 Task: Select transit view around selected location Luray Caverns, Virginia, United States and check out the nearest train station
Action: Mouse moved to (384, 512)
Screenshot: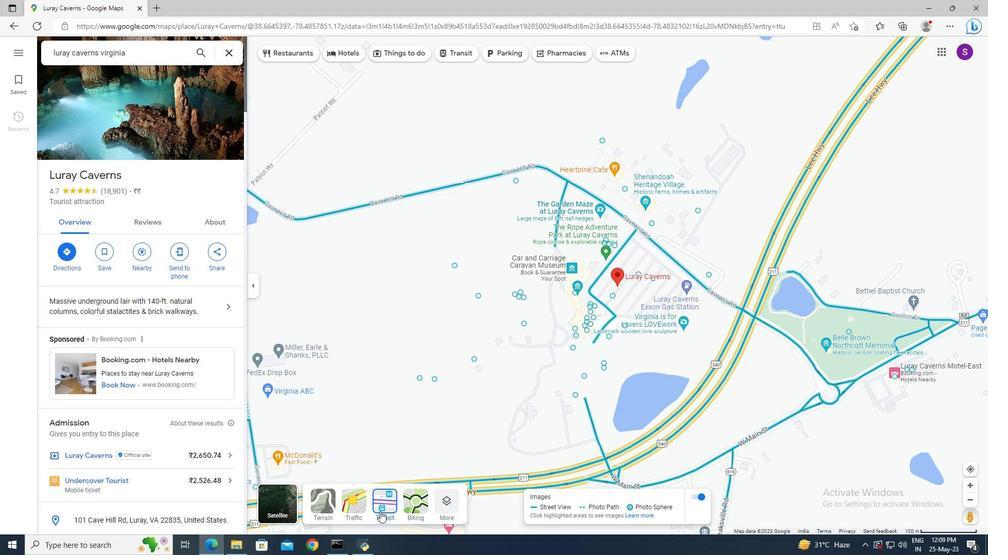 
Action: Mouse pressed left at (384, 512)
Screenshot: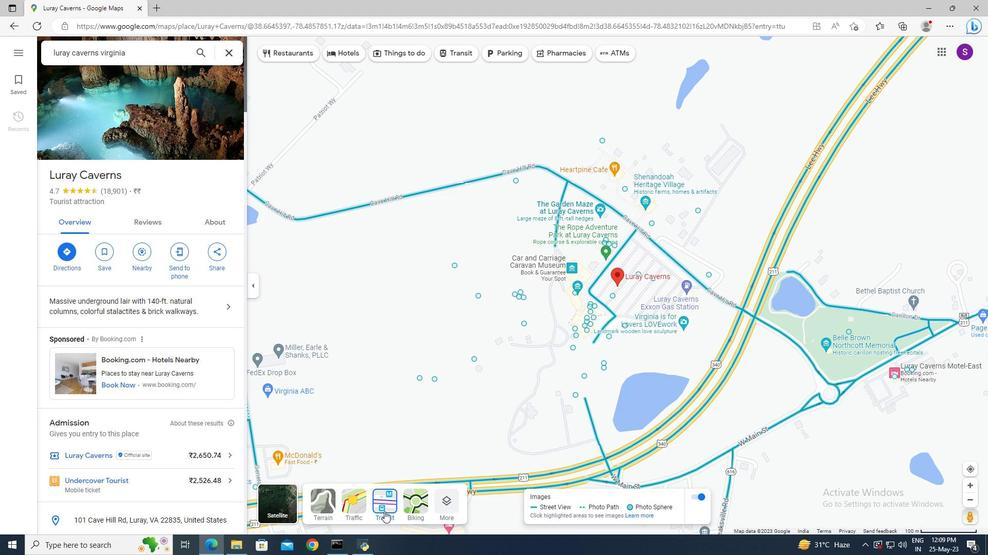 
Action: Mouse moved to (483, 260)
Screenshot: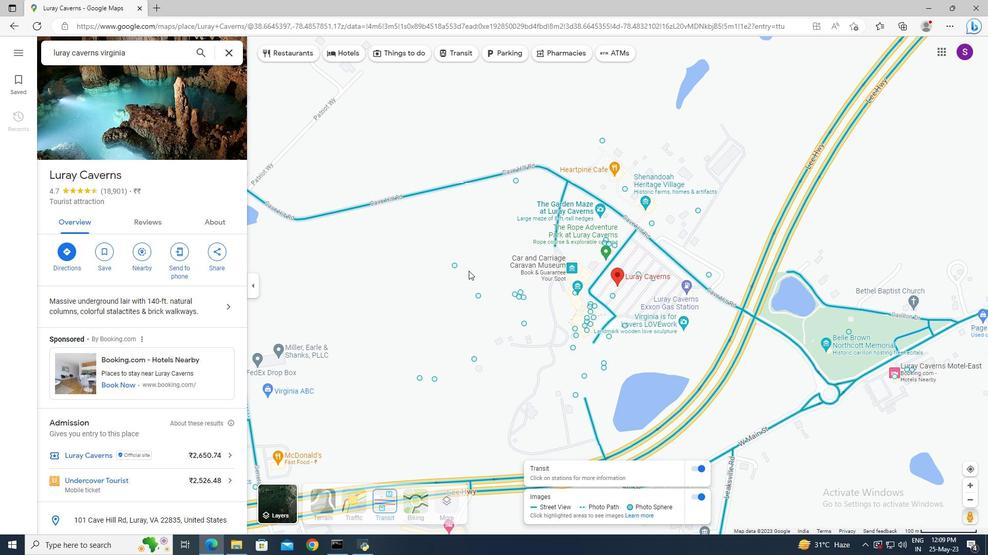 
Action: Mouse scrolled (483, 260) with delta (0, 0)
Screenshot: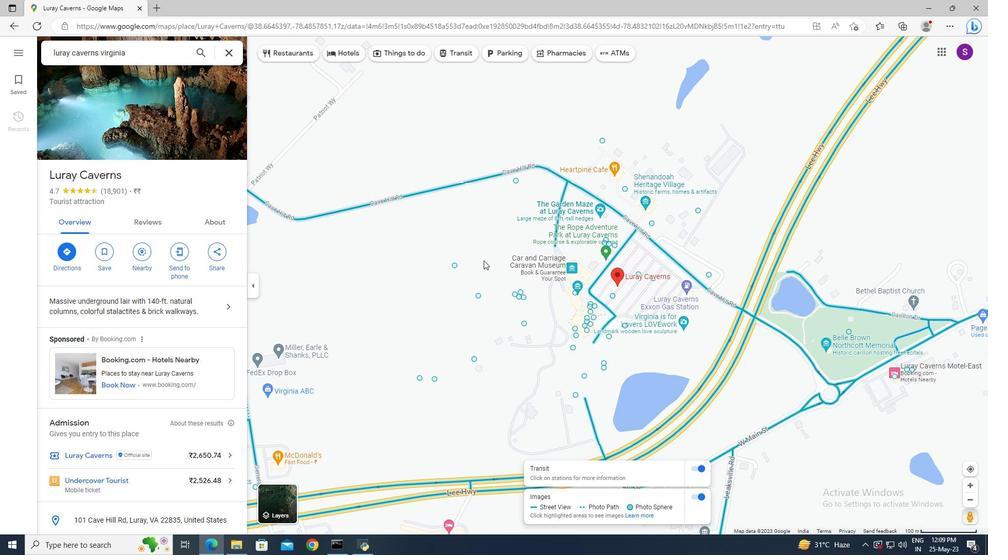 
Action: Mouse scrolled (483, 260) with delta (0, 0)
Screenshot: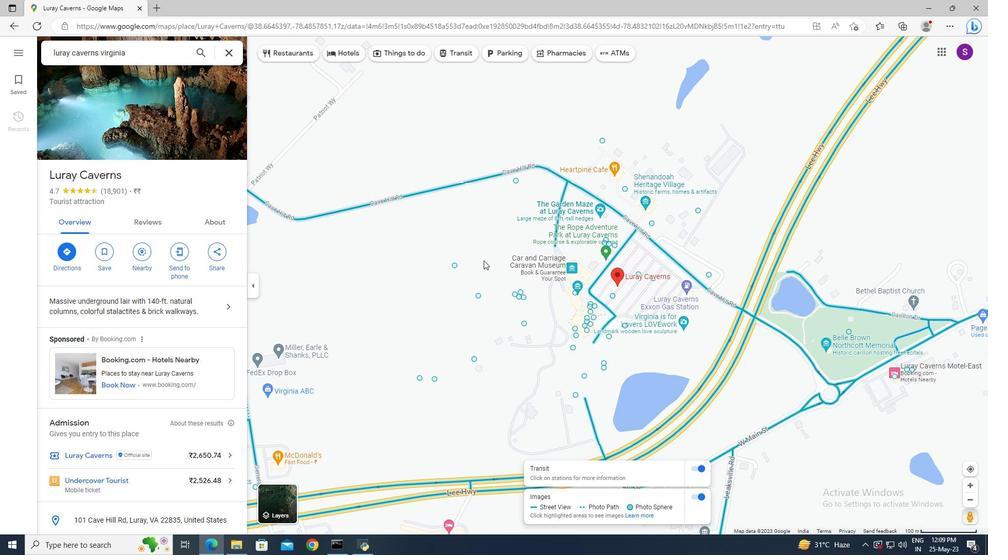 
Action: Mouse scrolled (483, 260) with delta (0, 0)
Screenshot: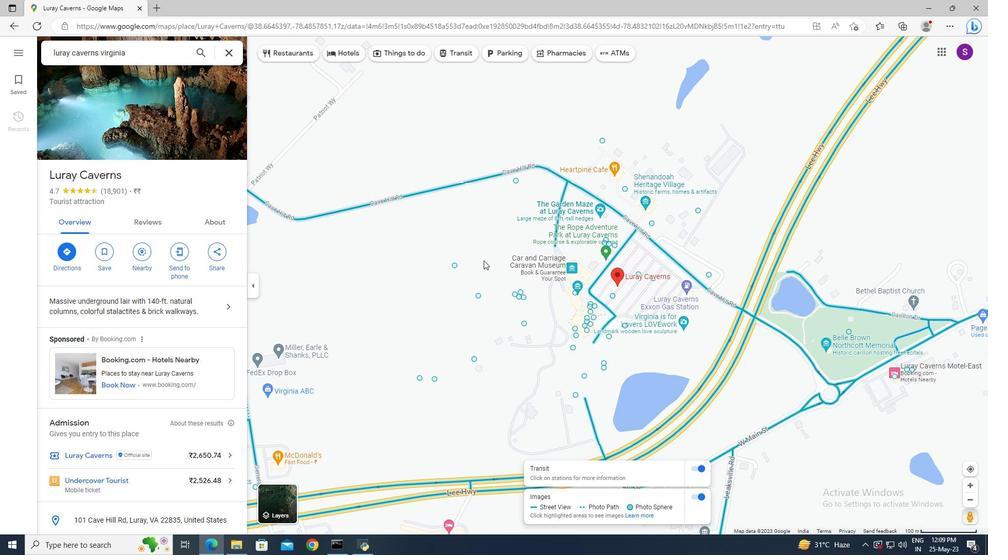 
Action: Mouse scrolled (483, 260) with delta (0, 0)
Screenshot: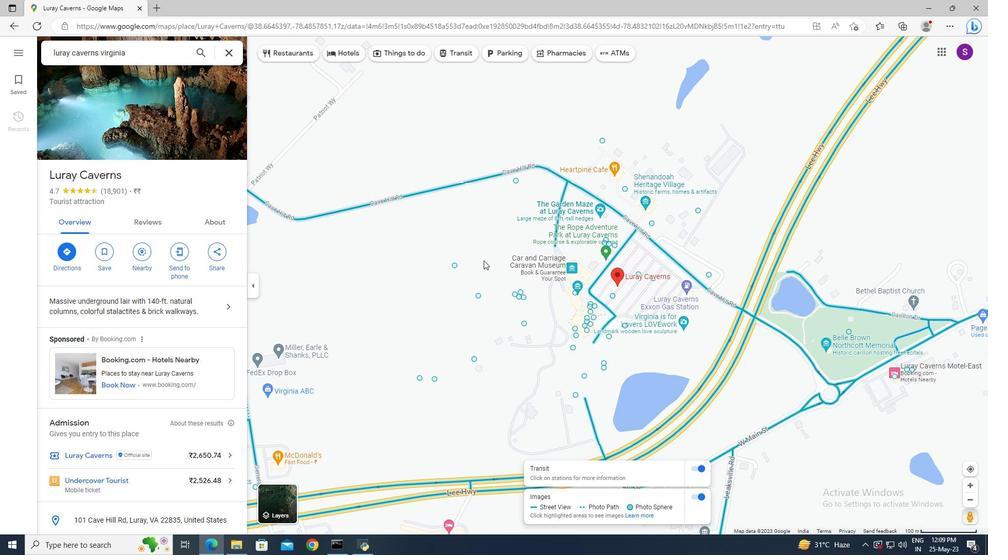 
Action: Mouse scrolled (483, 260) with delta (0, 0)
Screenshot: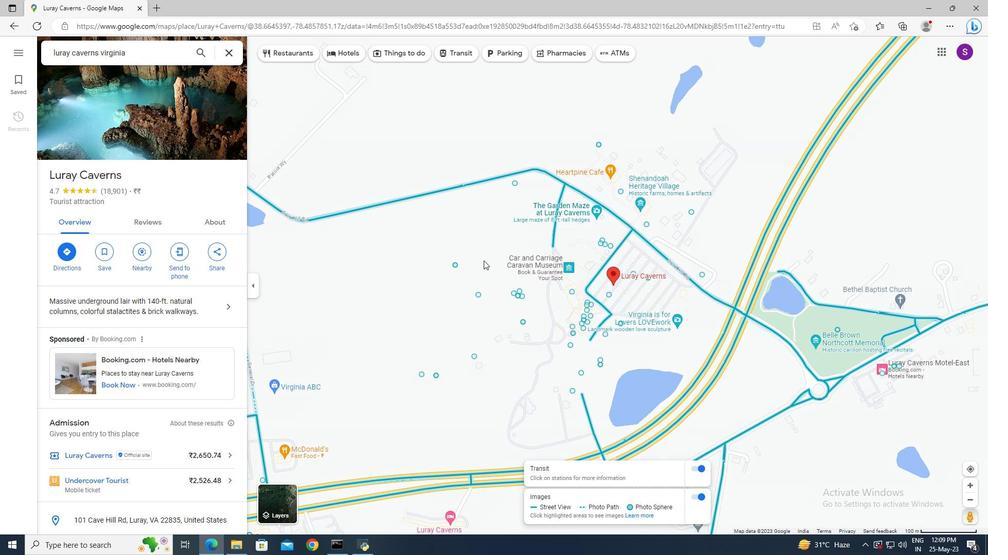
Action: Mouse moved to (450, 52)
Screenshot: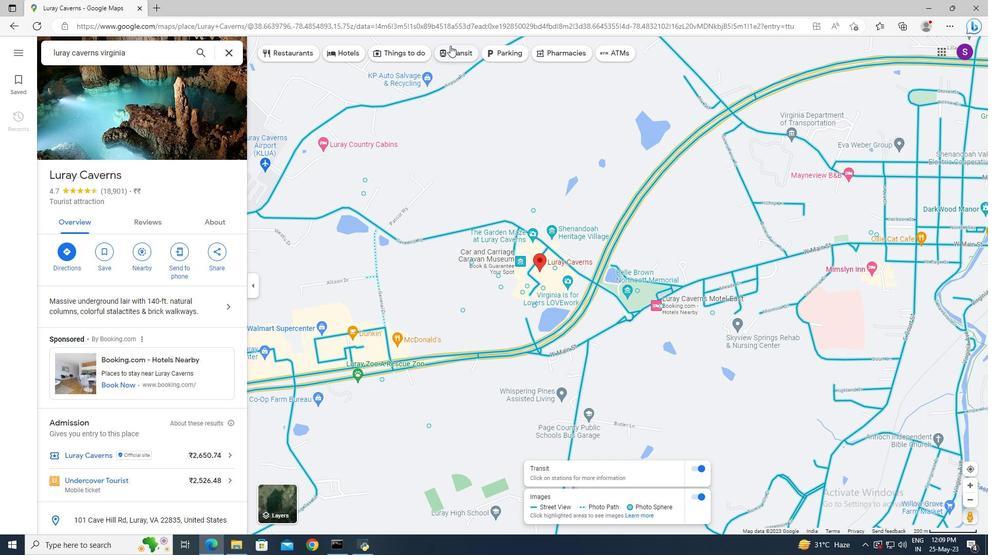 
Action: Mouse pressed left at (450, 52)
Screenshot: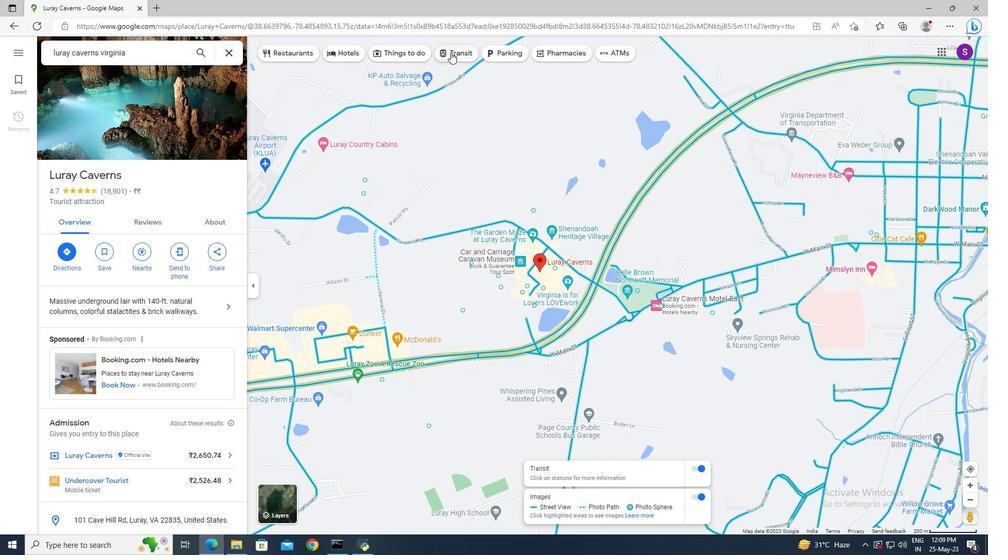 
Action: Mouse moved to (469, 166)
Screenshot: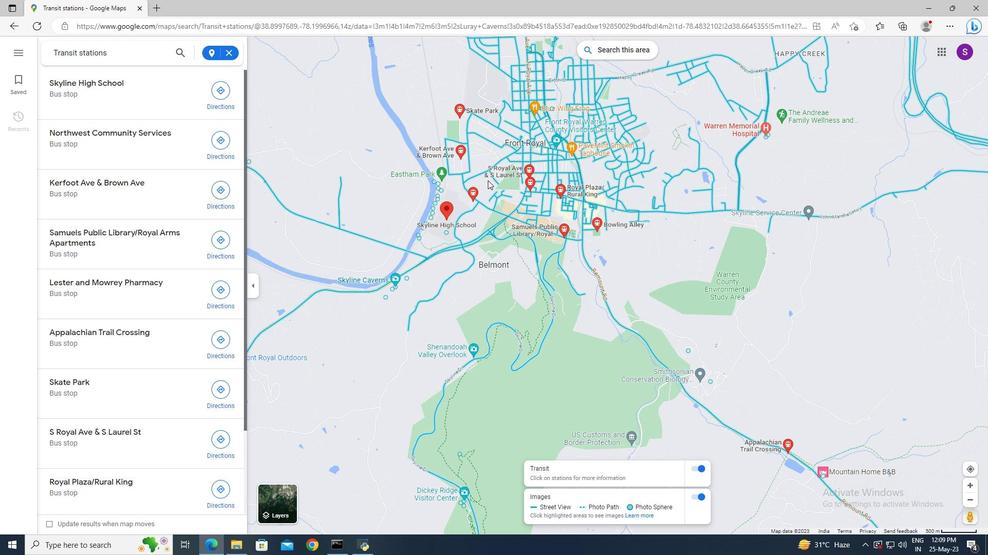 
Action: Mouse scrolled (469, 166) with delta (0, 0)
Screenshot: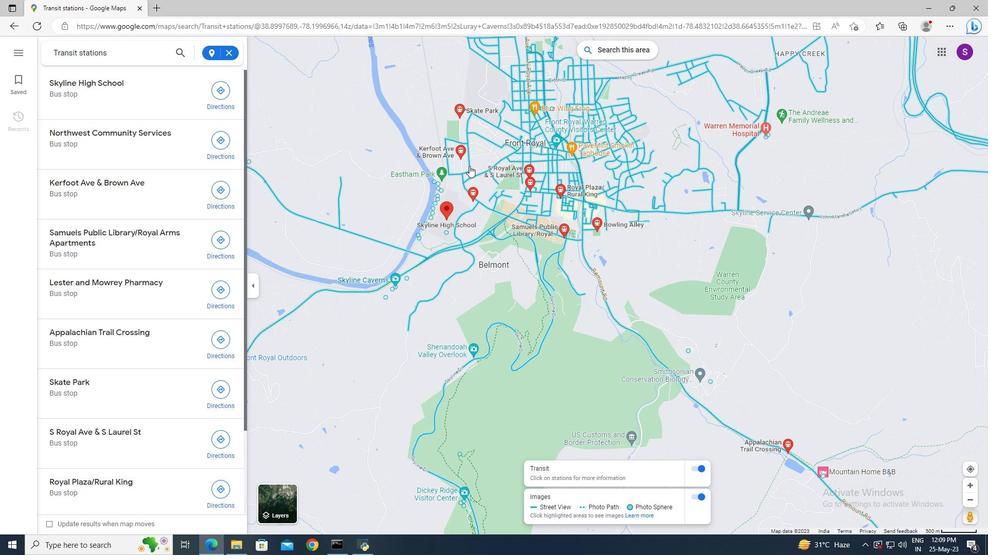 
Action: Mouse scrolled (469, 166) with delta (0, 0)
Screenshot: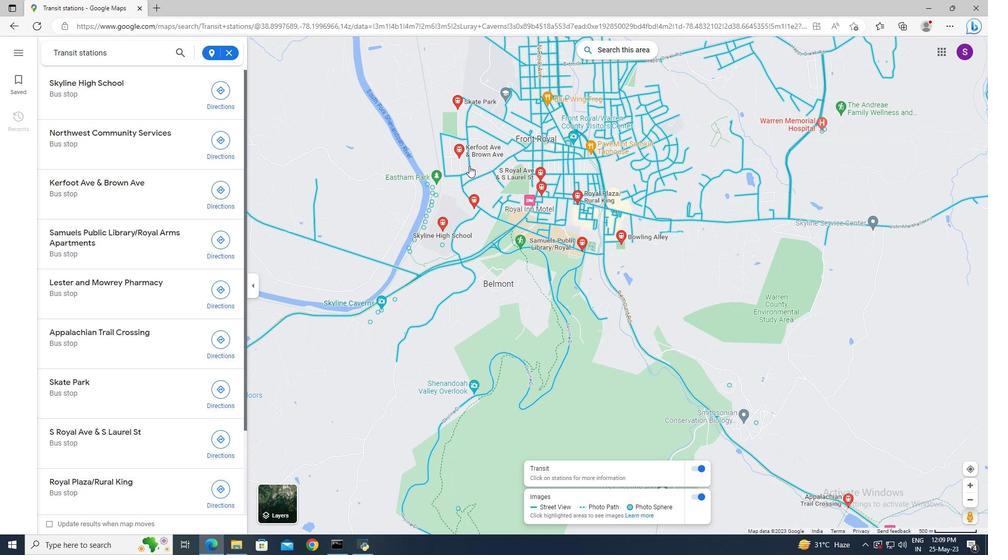 
Action: Mouse moved to (449, 278)
Screenshot: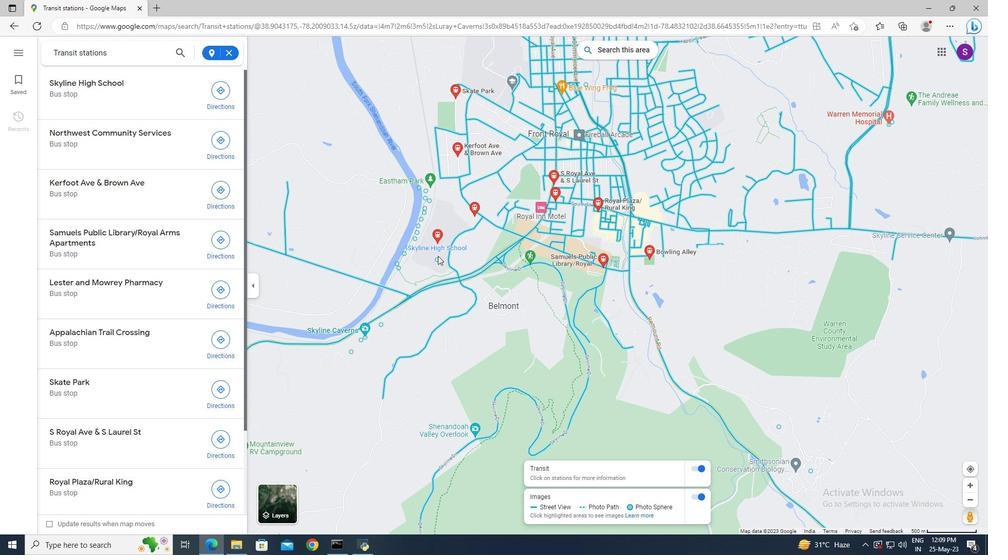 
Action: Mouse scrolled (449, 278) with delta (0, 0)
Screenshot: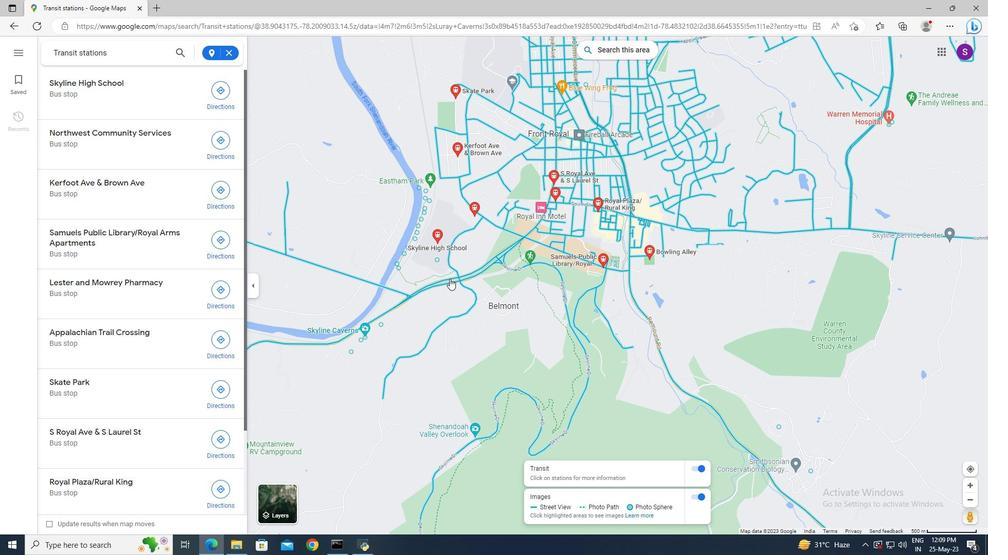 
Action: Mouse scrolled (449, 278) with delta (0, 0)
Screenshot: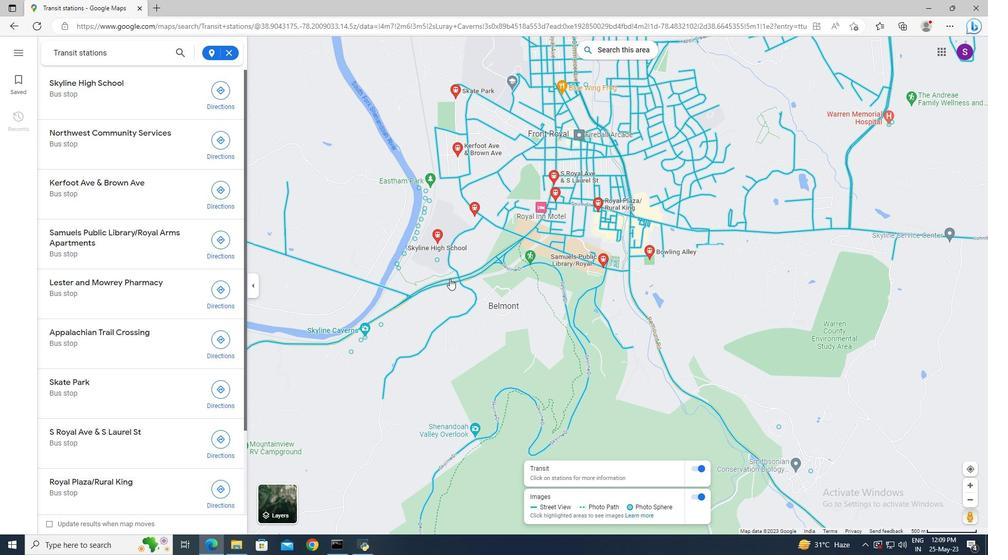 
Action: Mouse scrolled (449, 278) with delta (0, 0)
Screenshot: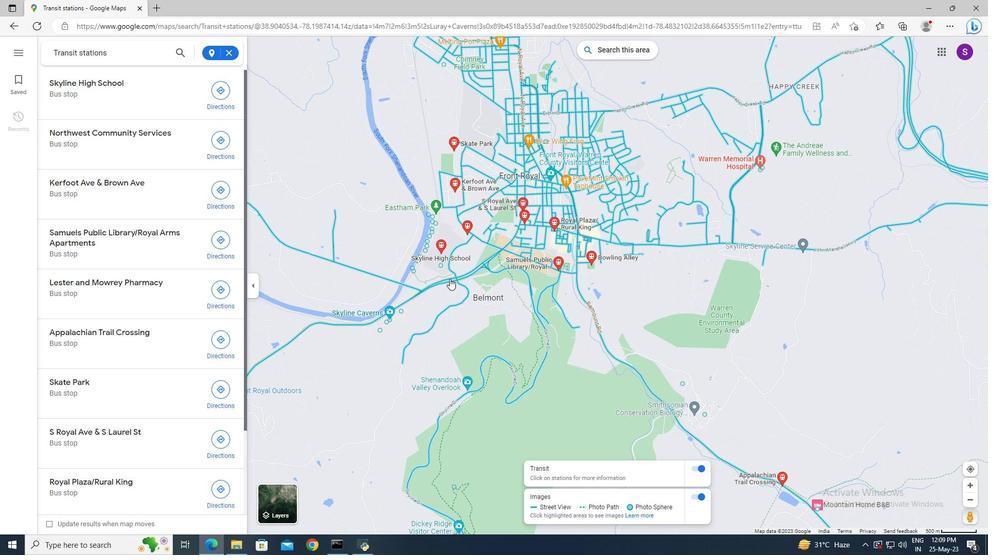 
Action: Mouse scrolled (449, 278) with delta (0, 0)
Screenshot: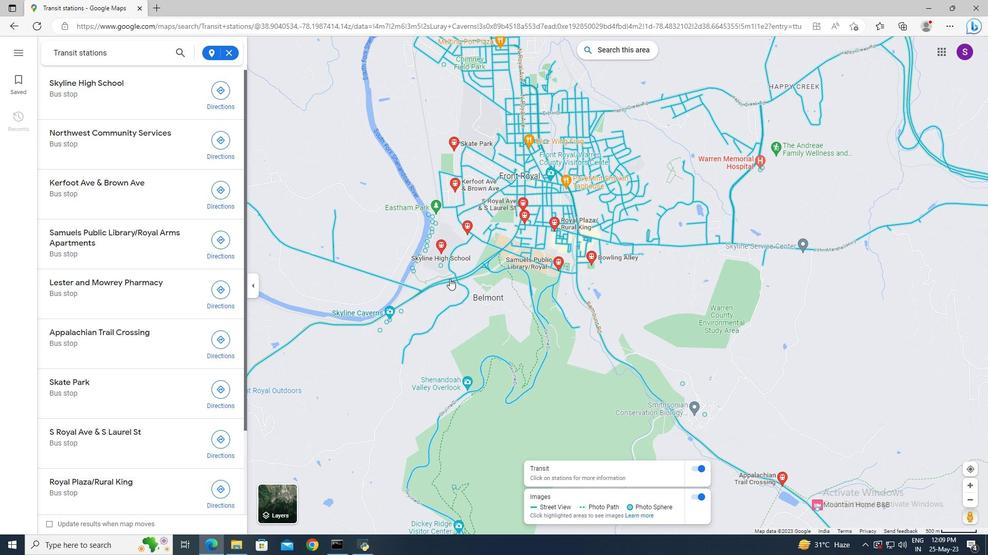 
Action: Mouse scrolled (449, 278) with delta (0, 0)
Screenshot: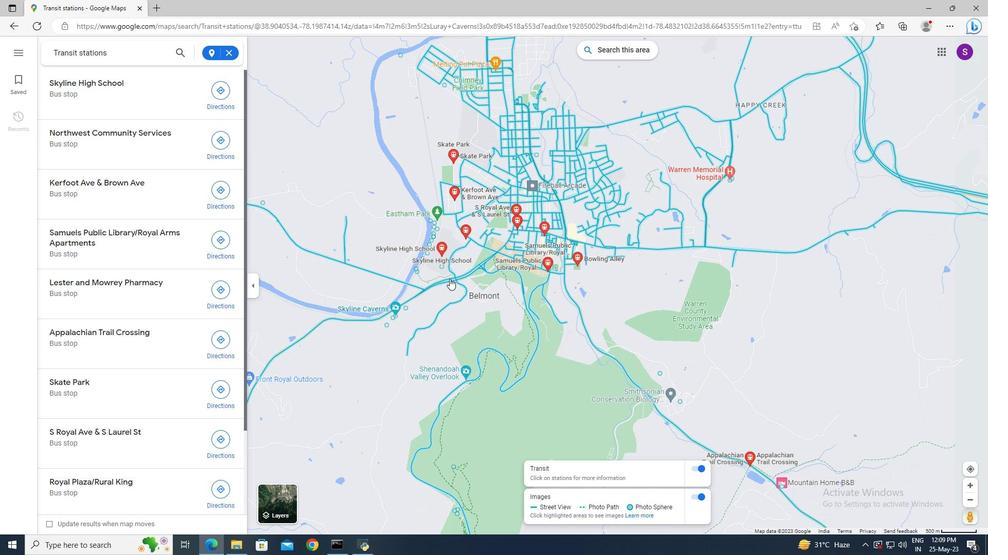 
Action: Mouse scrolled (449, 278) with delta (0, 0)
Screenshot: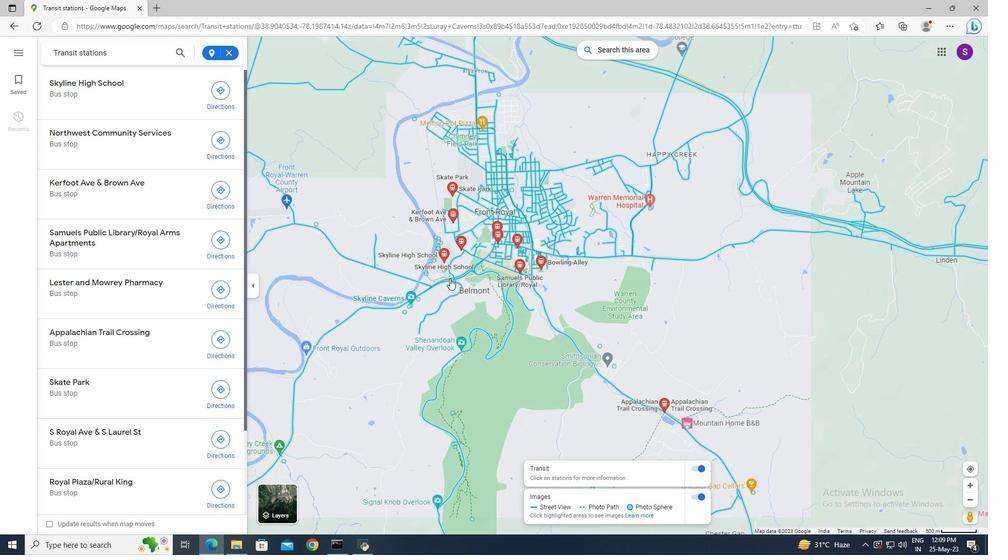 
Action: Mouse scrolled (449, 278) with delta (0, 0)
Screenshot: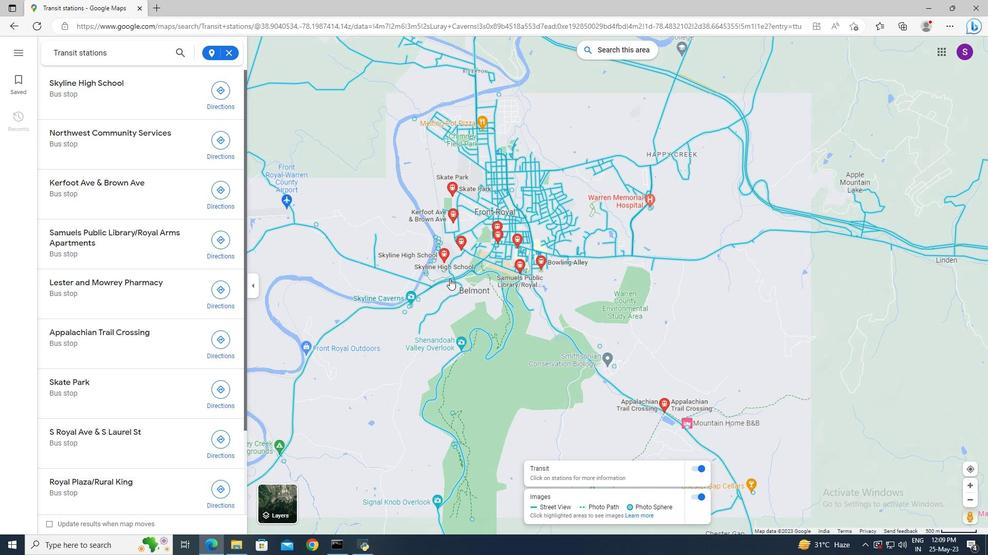 
Action: Mouse moved to (476, 296)
Screenshot: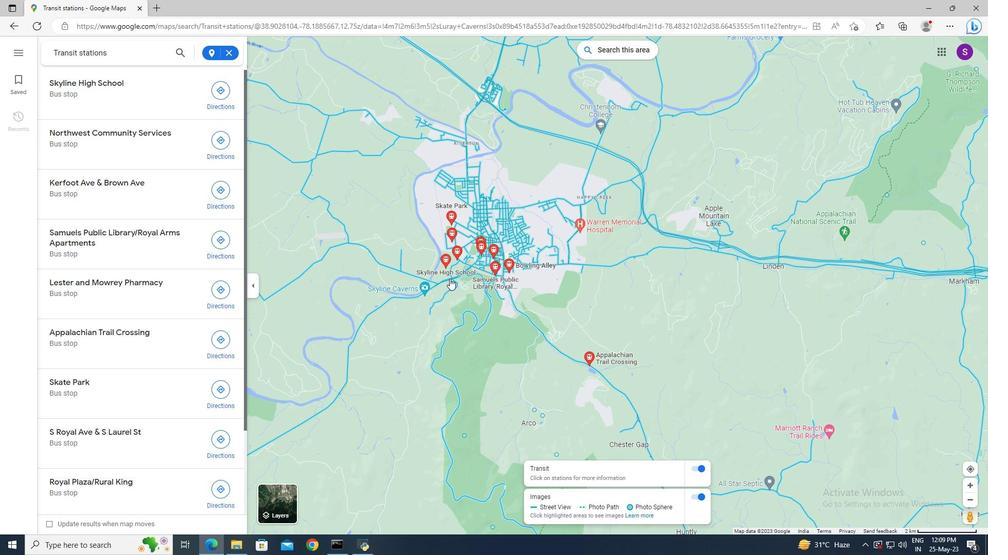 
Action: Mouse scrolled (476, 296) with delta (0, 0)
Screenshot: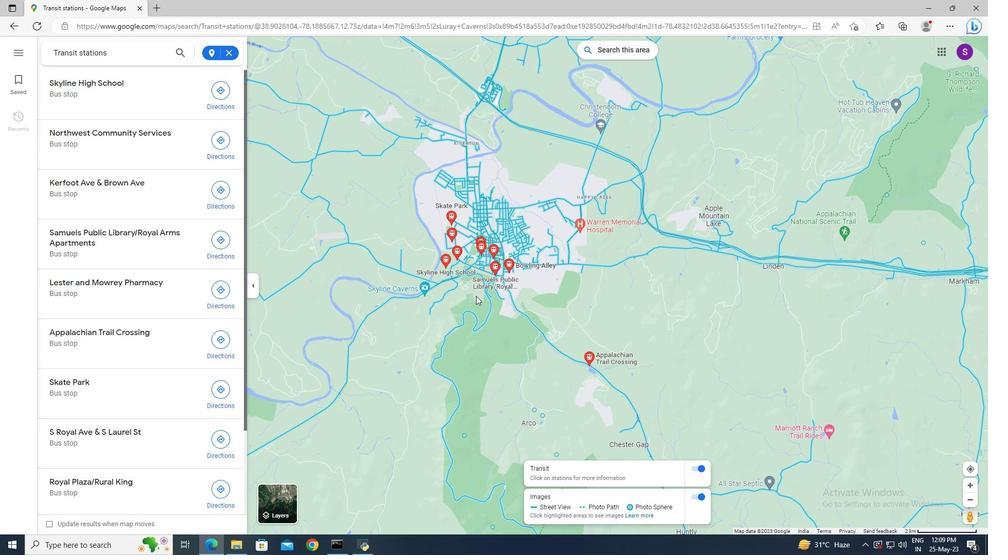 
Action: Mouse scrolled (476, 296) with delta (0, 0)
Screenshot: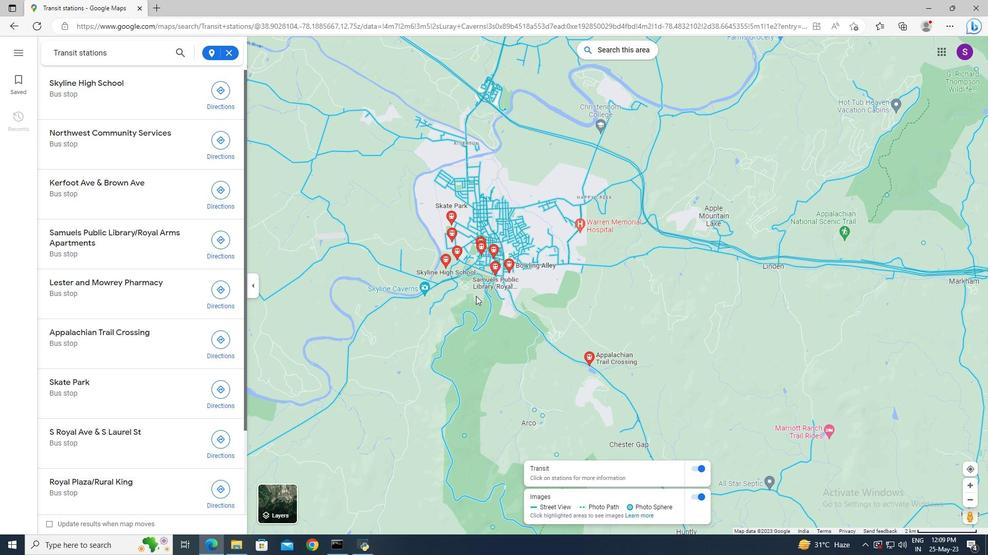 
Action: Mouse scrolled (476, 296) with delta (0, 0)
Screenshot: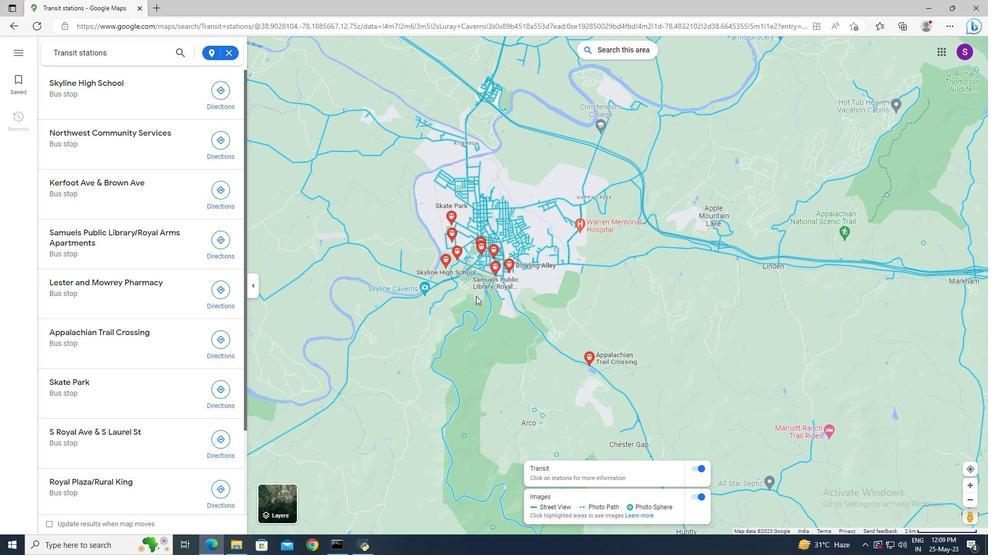 
Action: Mouse moved to (476, 296)
Screenshot: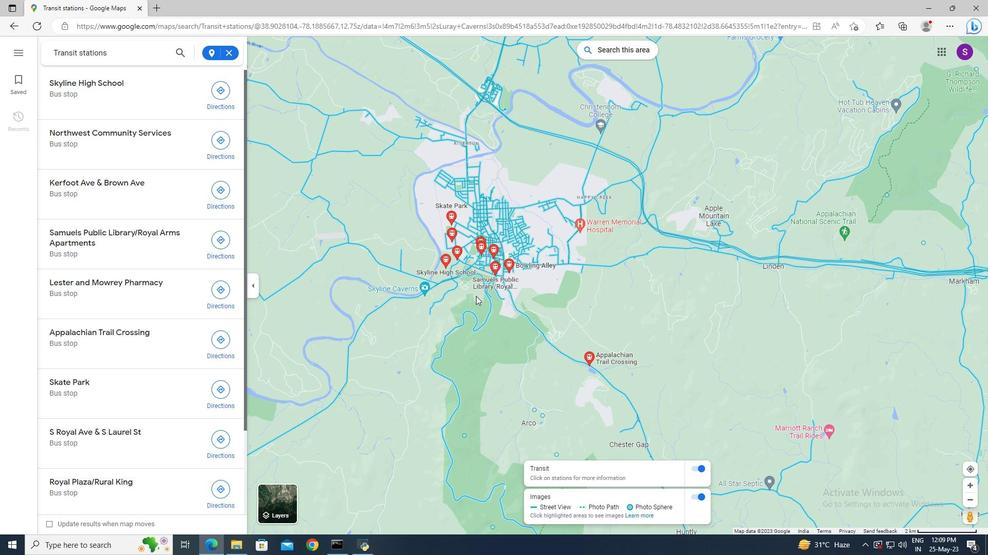 
Action: Mouse scrolled (476, 297) with delta (0, 0)
Screenshot: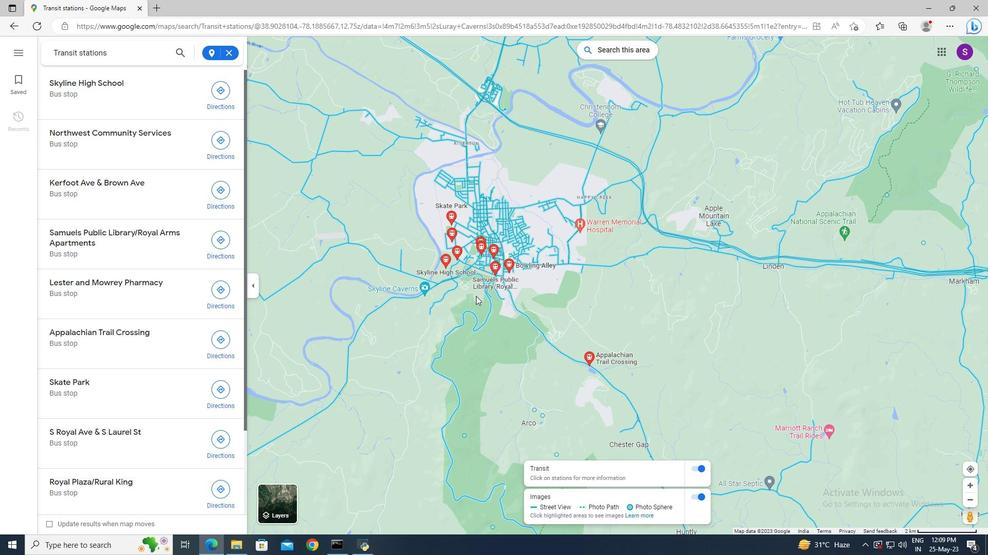 
Action: Mouse scrolled (476, 297) with delta (0, 0)
Screenshot: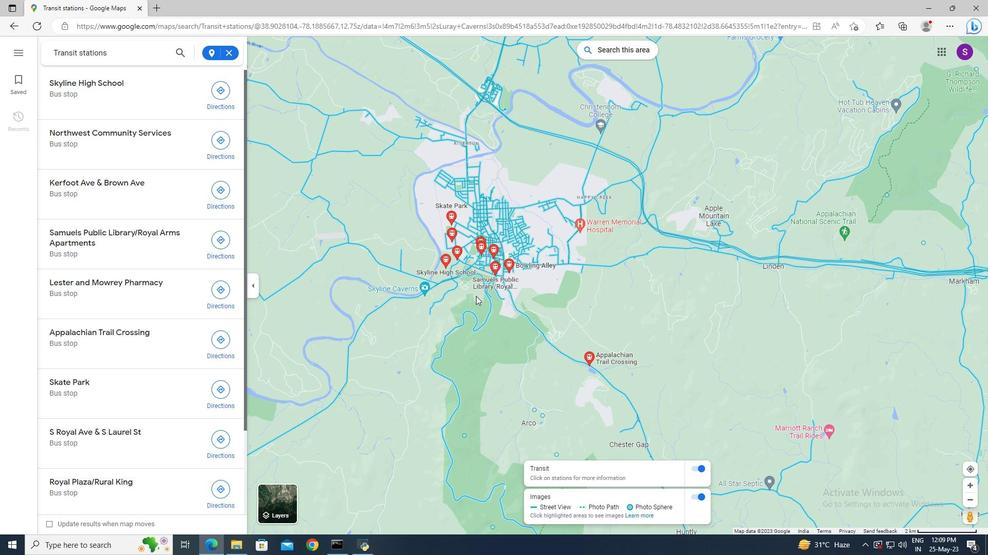 
Action: Mouse moved to (423, 248)
Screenshot: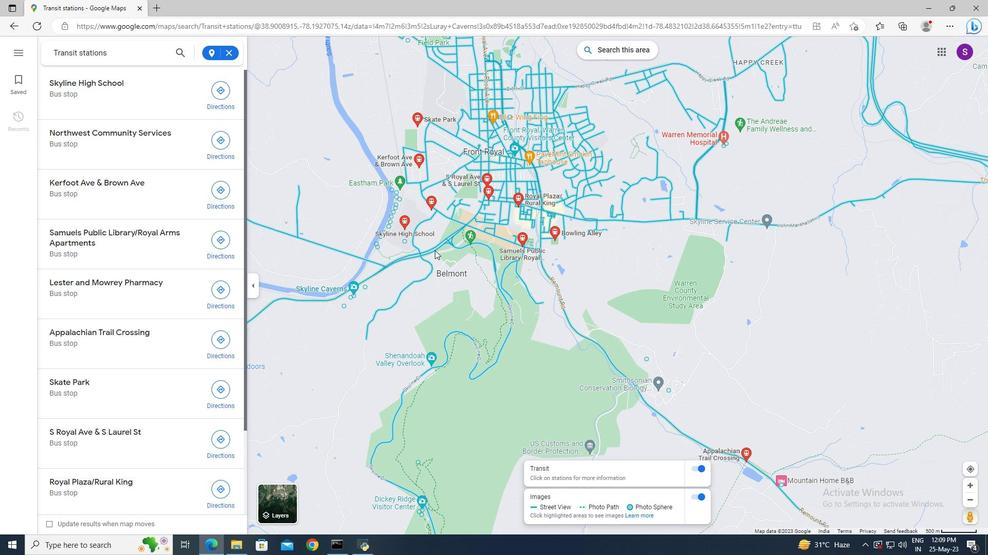 
Action: Mouse scrolled (423, 247) with delta (0, 0)
Screenshot: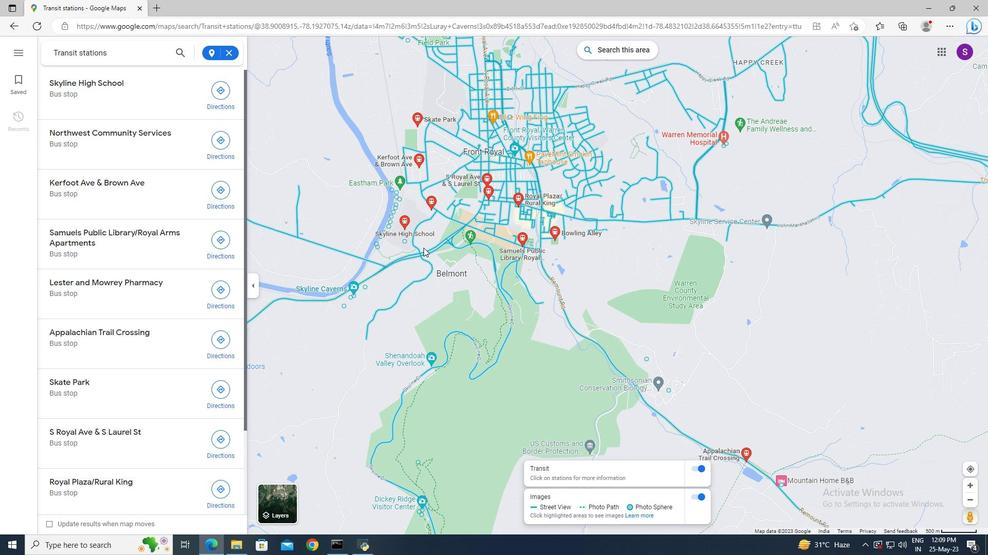 
Action: Mouse scrolled (423, 247) with delta (0, 0)
Screenshot: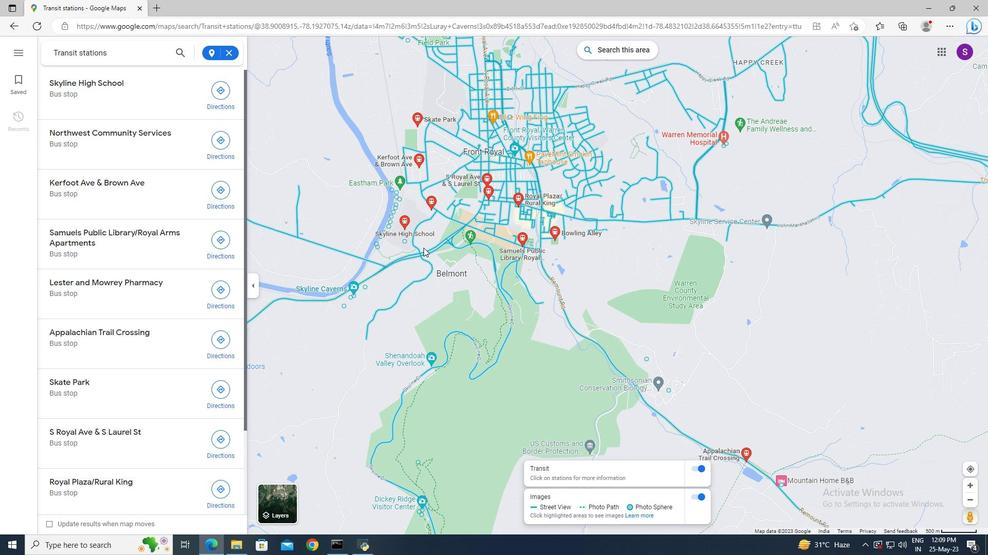 
Action: Mouse scrolled (423, 247) with delta (0, 0)
Screenshot: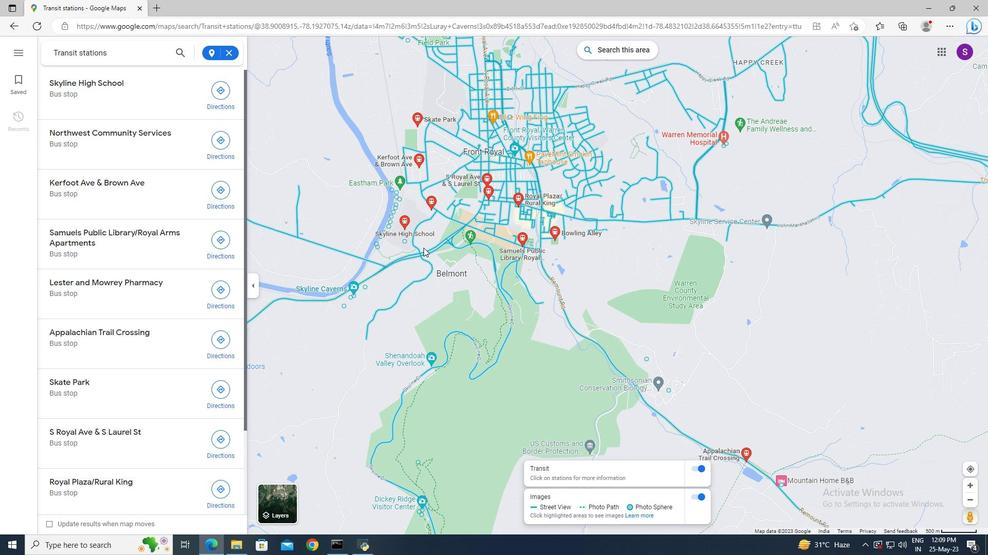 
Action: Mouse moved to (418, 257)
Screenshot: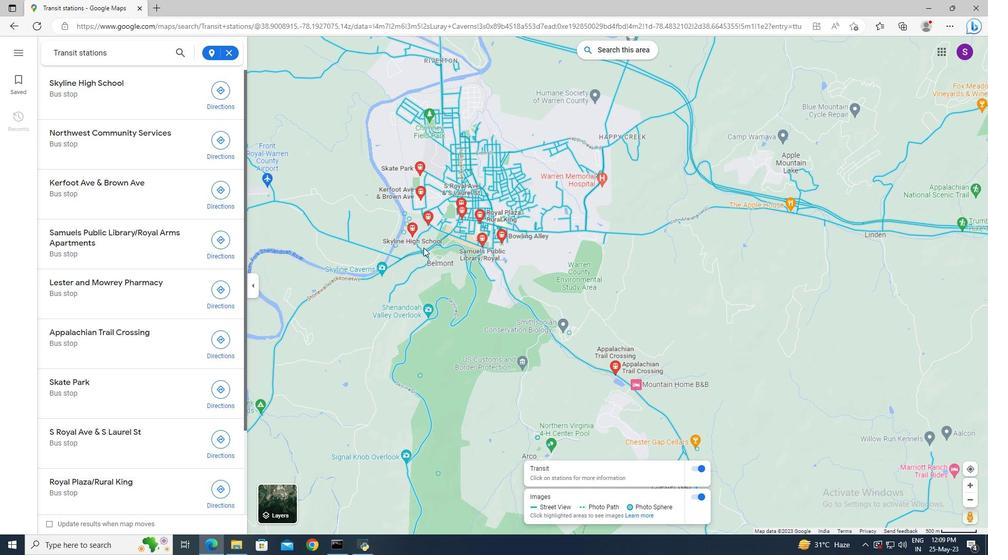 
Action: Mouse scrolled (418, 257) with delta (0, 0)
Screenshot: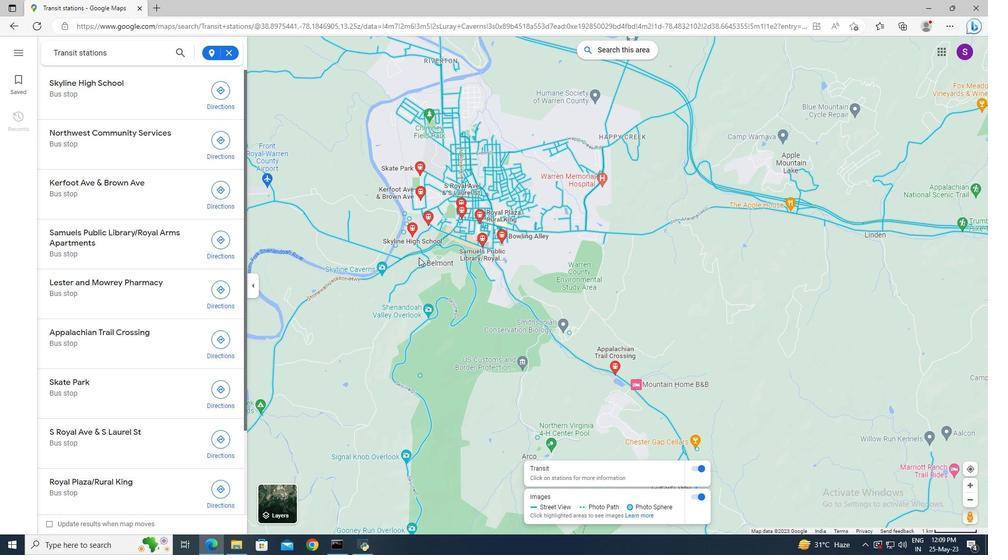 
Action: Mouse scrolled (418, 257) with delta (0, 0)
Screenshot: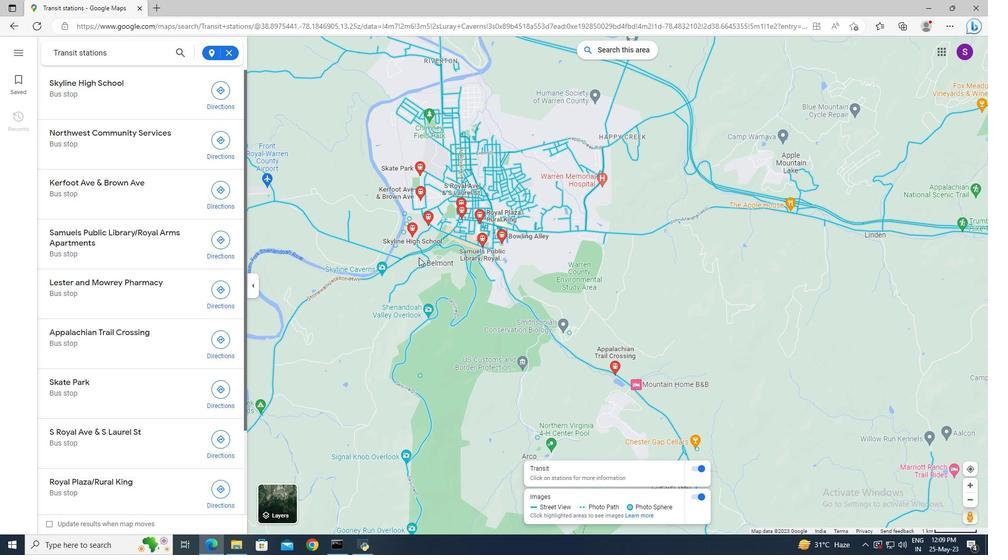 
Action: Mouse scrolled (418, 257) with delta (0, 0)
Screenshot: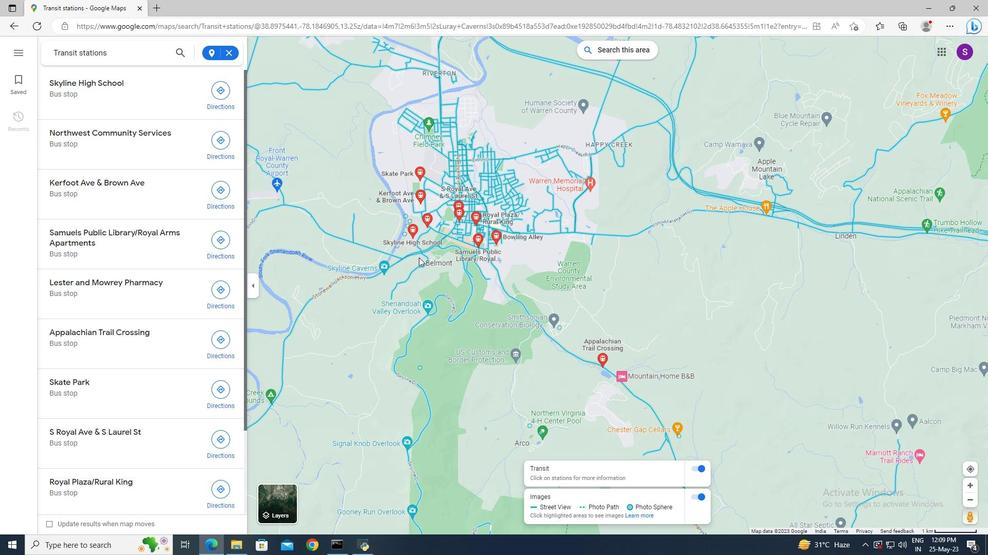 
Action: Mouse scrolled (418, 257) with delta (0, 0)
Screenshot: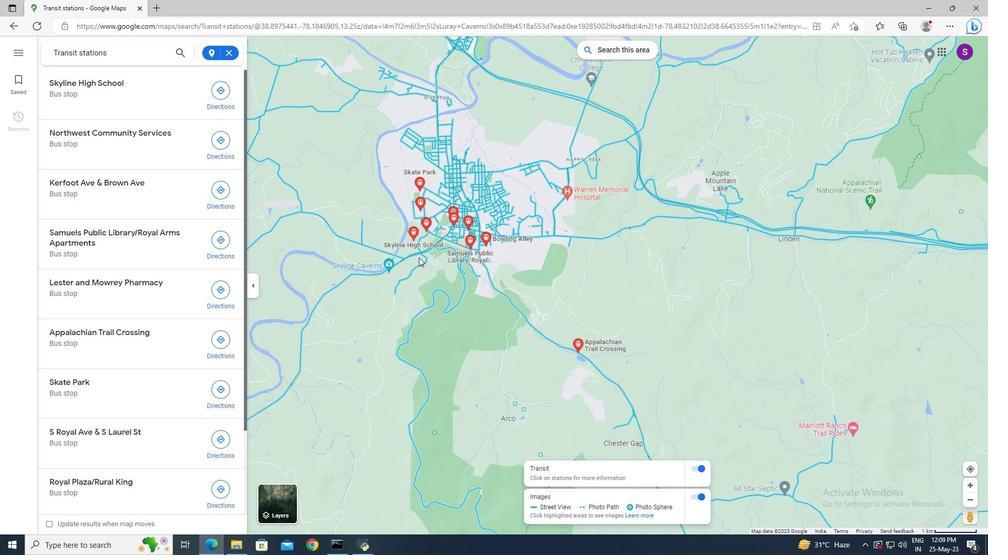 
Action: Mouse scrolled (418, 257) with delta (0, 0)
Screenshot: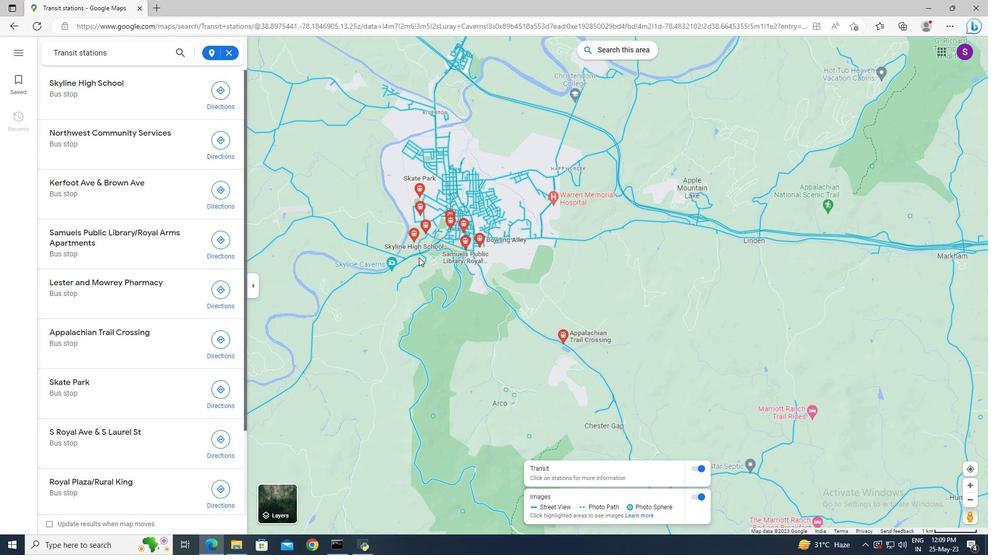 
Action: Mouse moved to (408, 278)
Screenshot: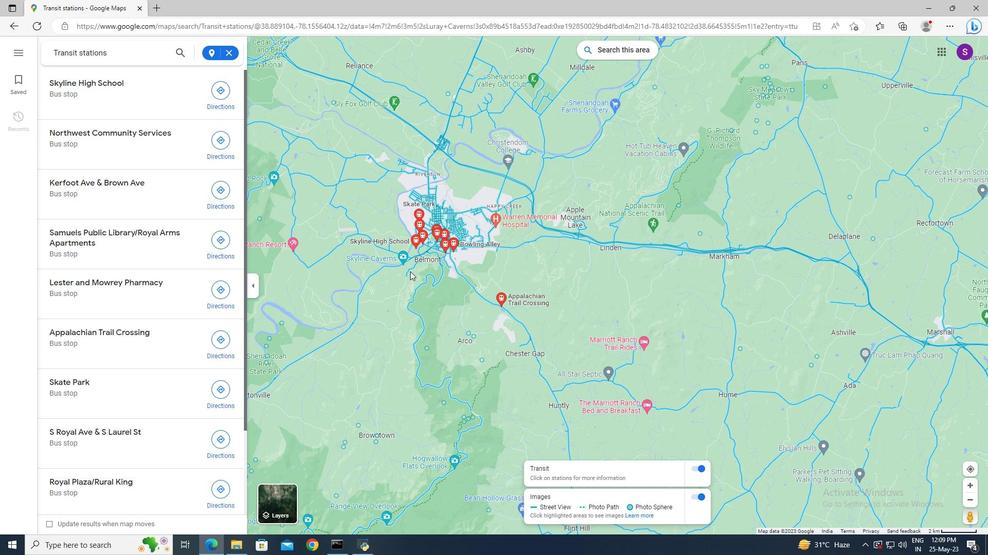
Action: Mouse pressed left at (408, 278)
Screenshot: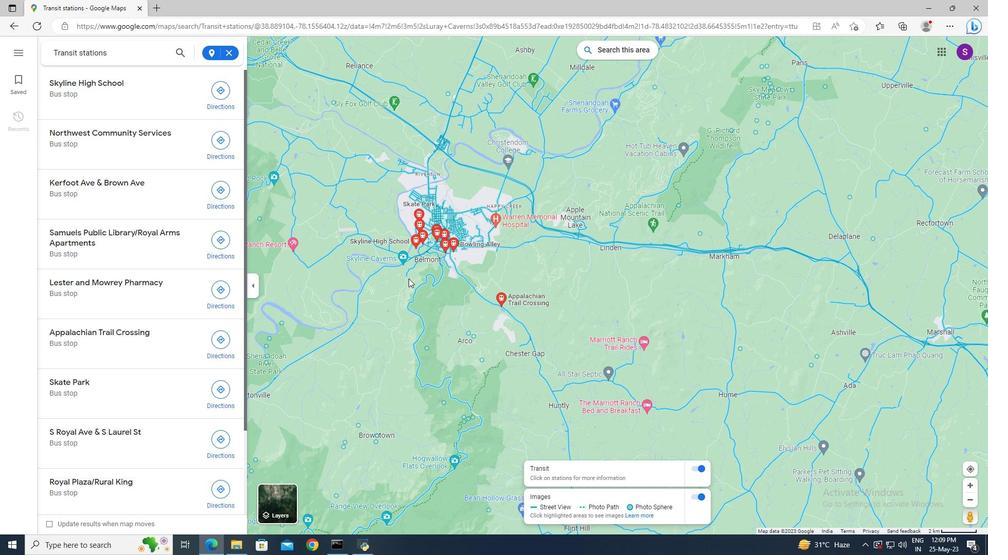 
Action: Mouse moved to (453, 308)
Screenshot: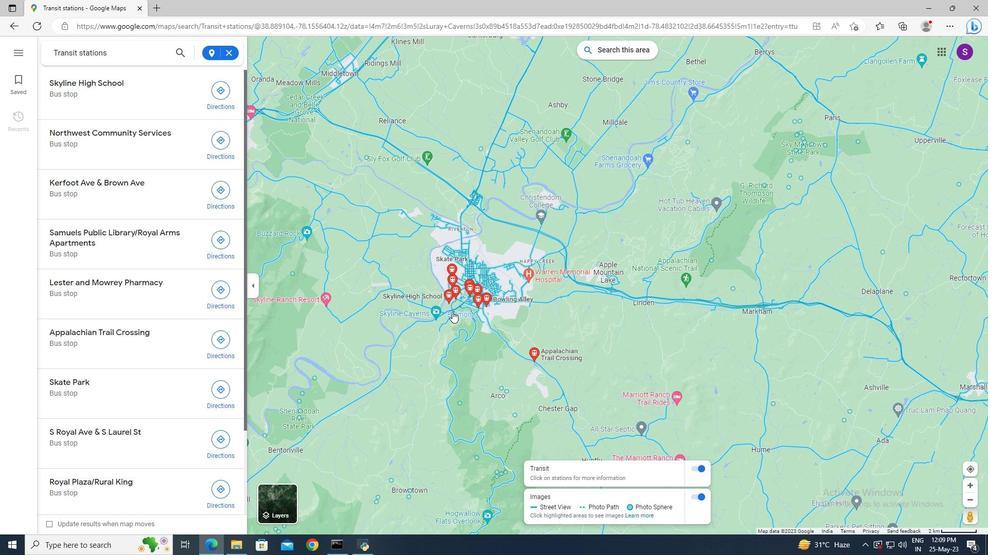 
Action: Mouse scrolled (453, 308) with delta (0, 0)
Screenshot: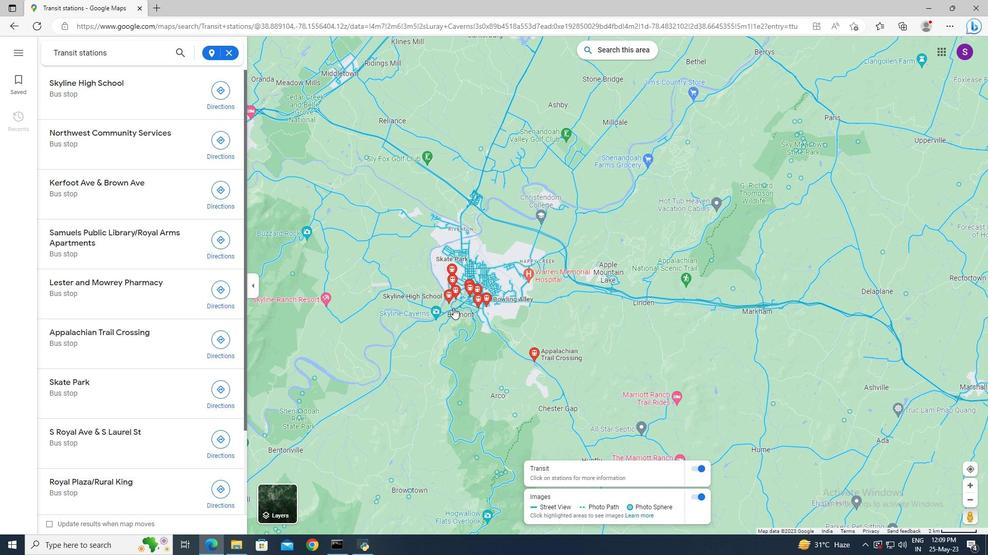 
Action: Mouse scrolled (453, 308) with delta (0, 0)
Screenshot: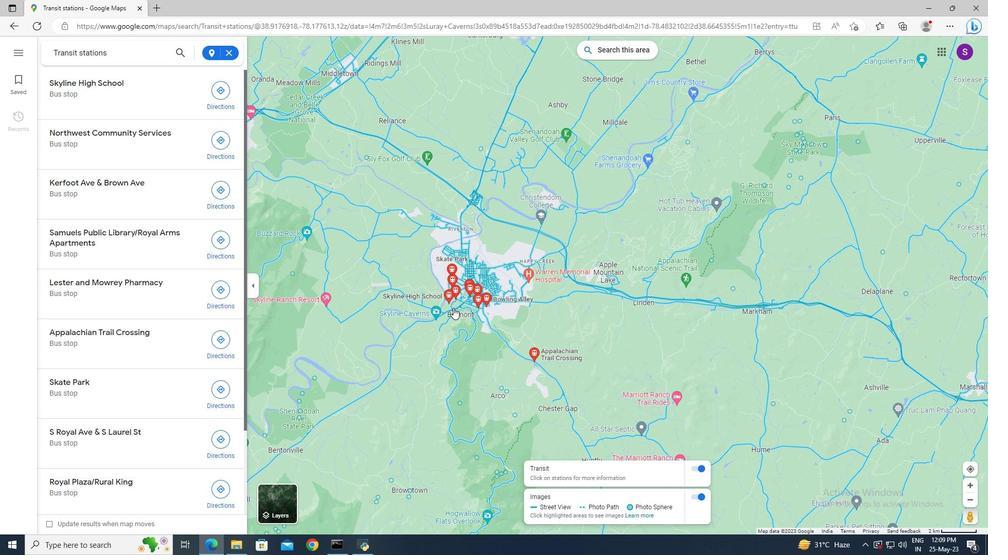 
Action: Mouse scrolled (453, 308) with delta (0, 0)
Screenshot: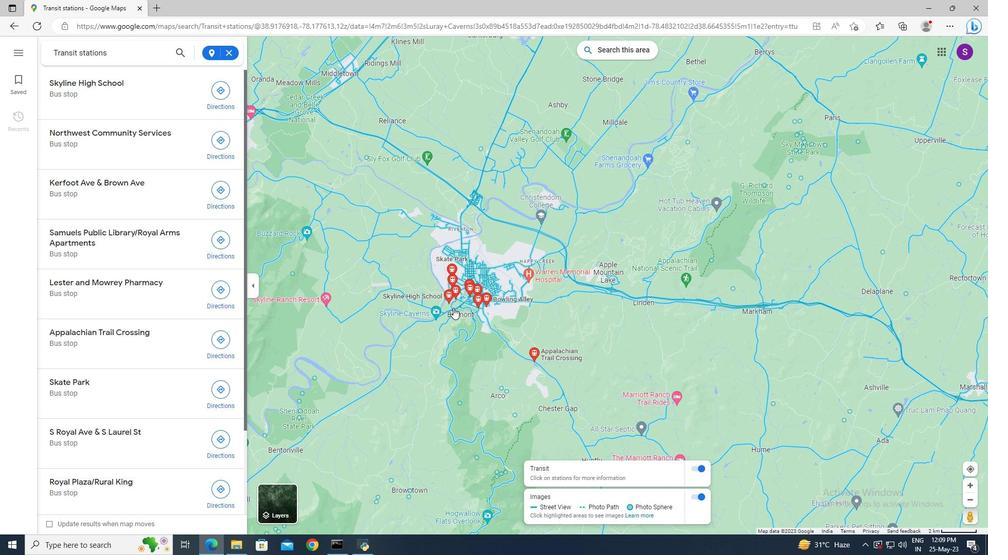
Action: Mouse scrolled (453, 308) with delta (0, 0)
Screenshot: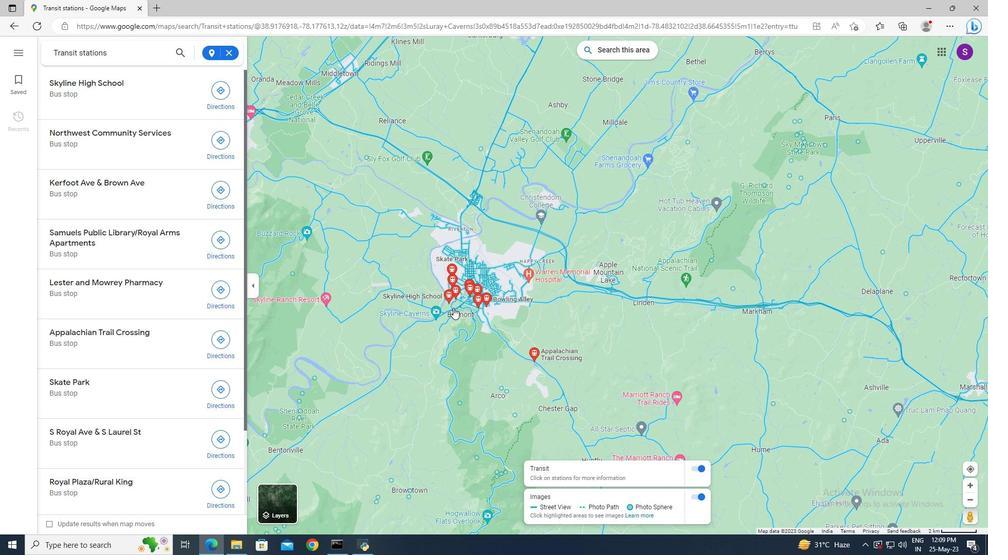 
Action: Mouse scrolled (453, 308) with delta (0, 0)
Screenshot: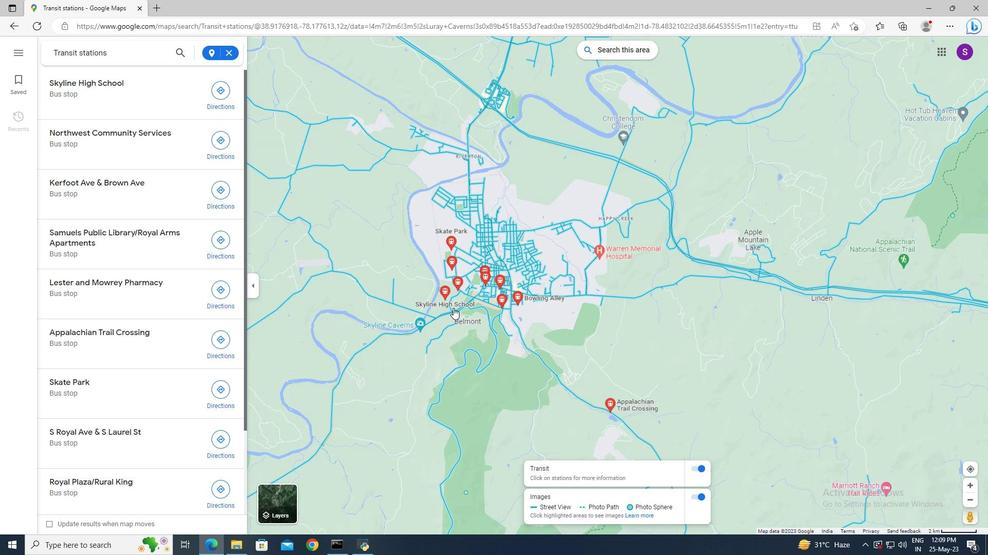 
Action: Mouse scrolled (453, 308) with delta (0, 0)
Screenshot: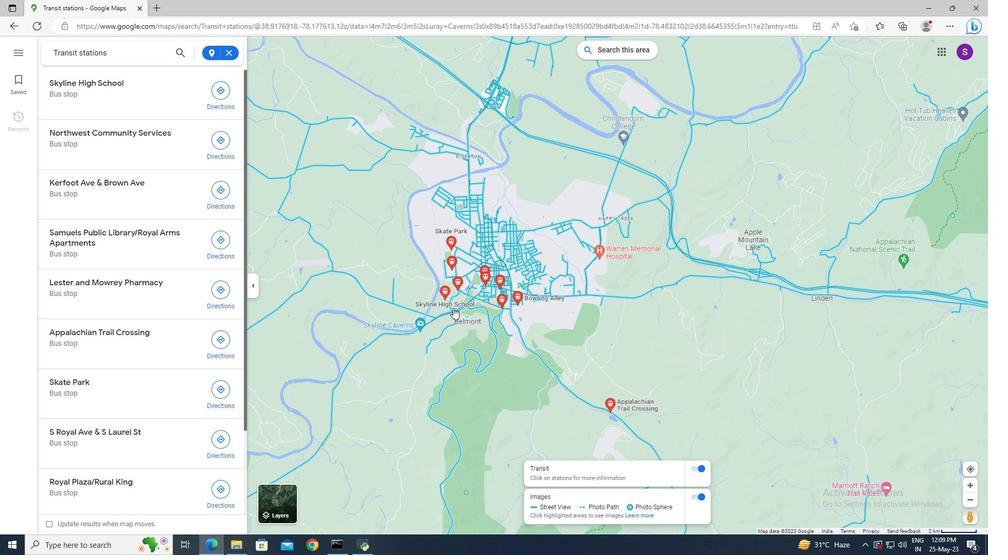 
Action: Mouse scrolled (453, 308) with delta (0, 0)
Screenshot: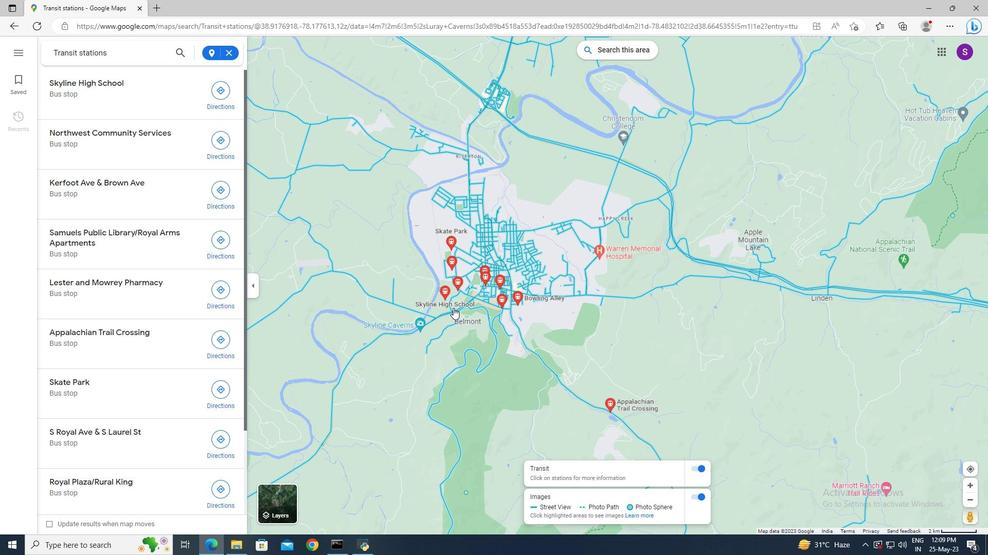 
Action: Mouse scrolled (453, 308) with delta (0, 0)
Screenshot: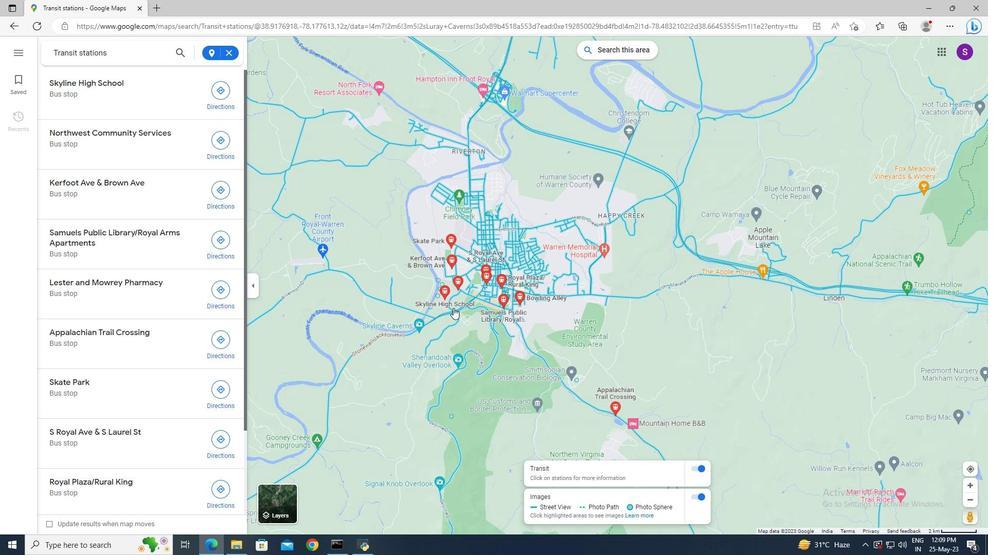 
Action: Mouse scrolled (453, 308) with delta (0, 0)
Screenshot: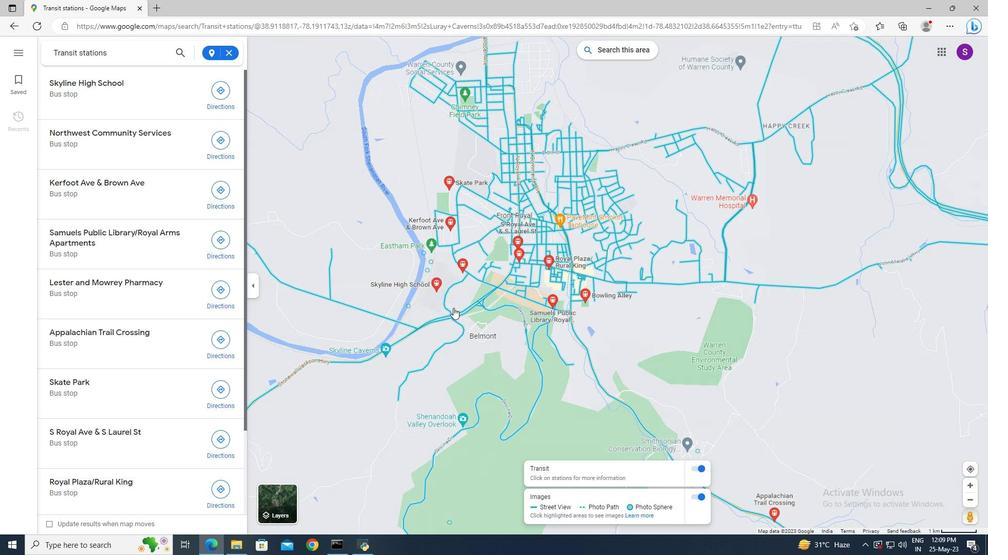 
Action: Mouse scrolled (453, 308) with delta (0, 0)
Screenshot: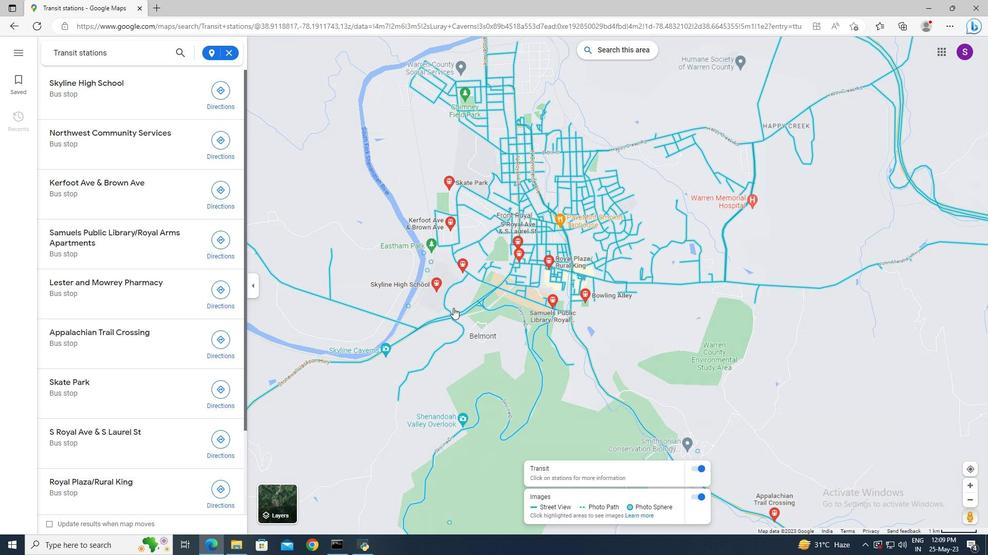 
Action: Mouse scrolled (453, 308) with delta (0, 0)
Screenshot: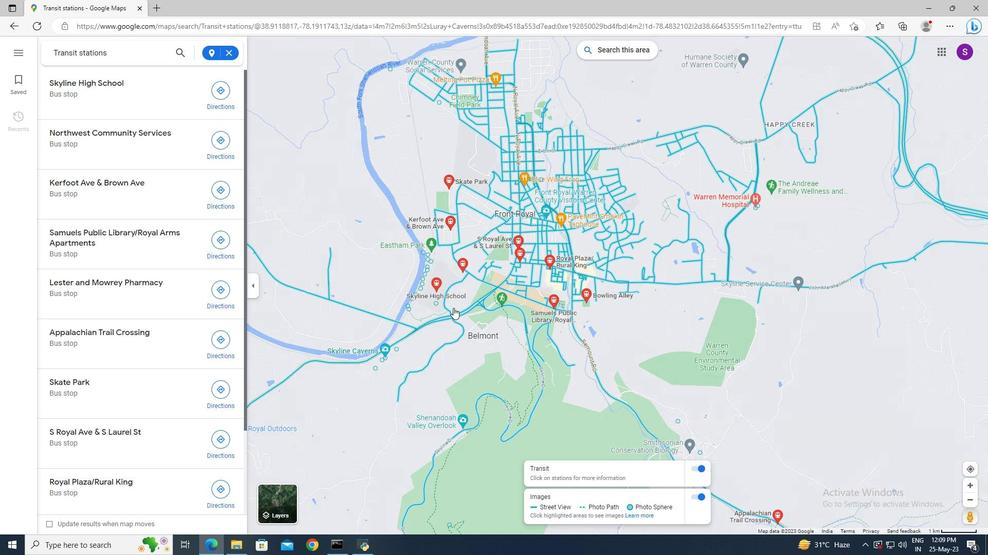 
Action: Mouse moved to (444, 299)
Screenshot: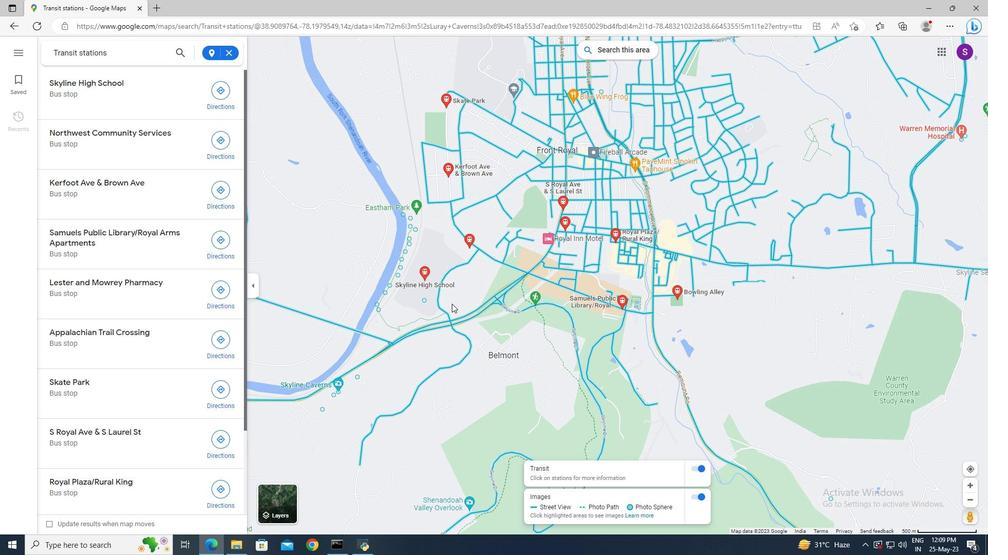 
Action: Mouse scrolled (444, 299) with delta (0, 0)
Screenshot: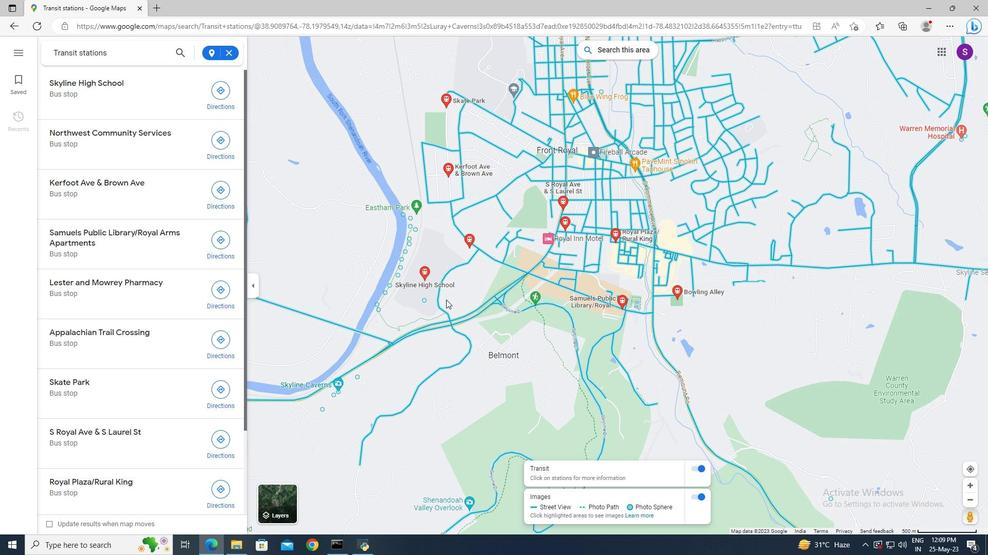 
Action: Mouse scrolled (444, 299) with delta (0, 0)
Screenshot: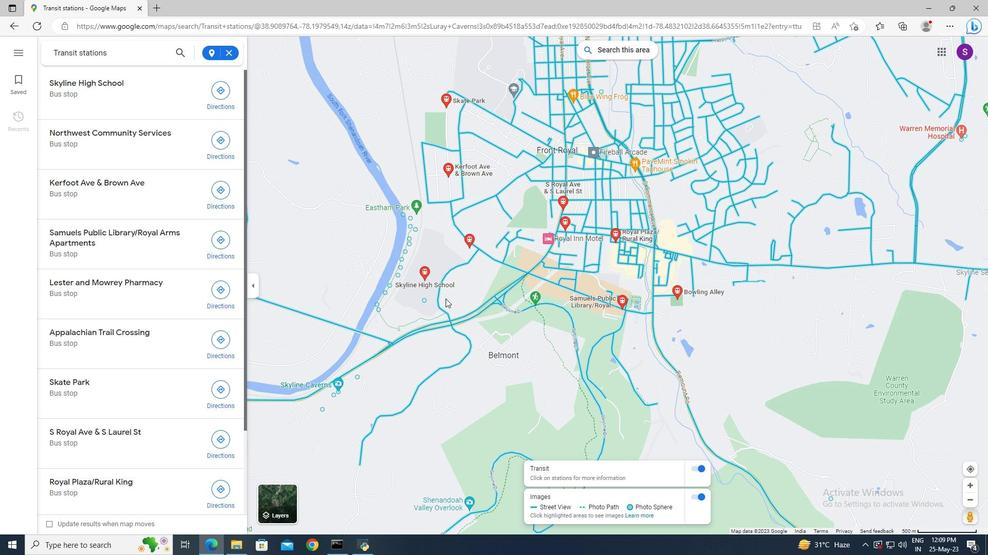 
Action: Mouse scrolled (444, 299) with delta (0, 0)
Screenshot: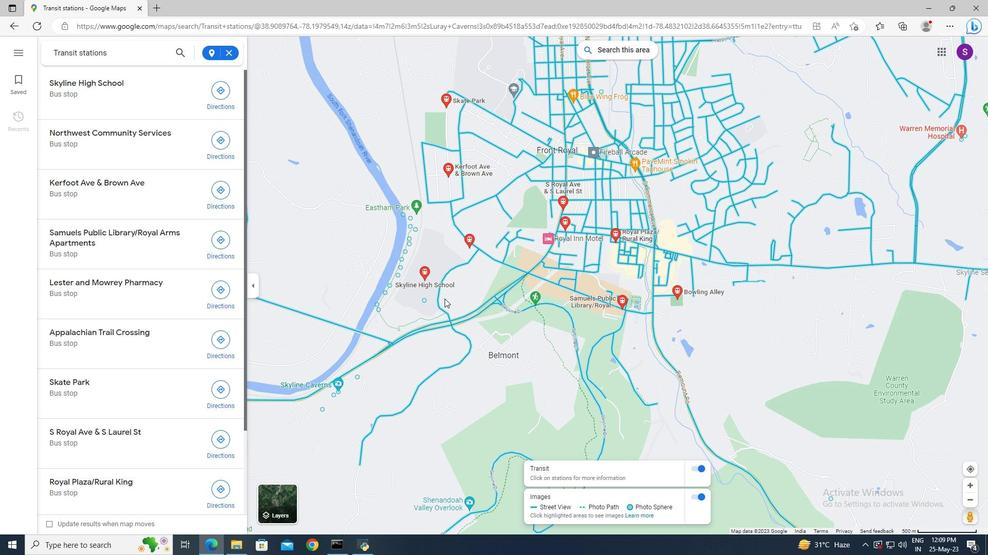 
Action: Mouse moved to (425, 289)
Screenshot: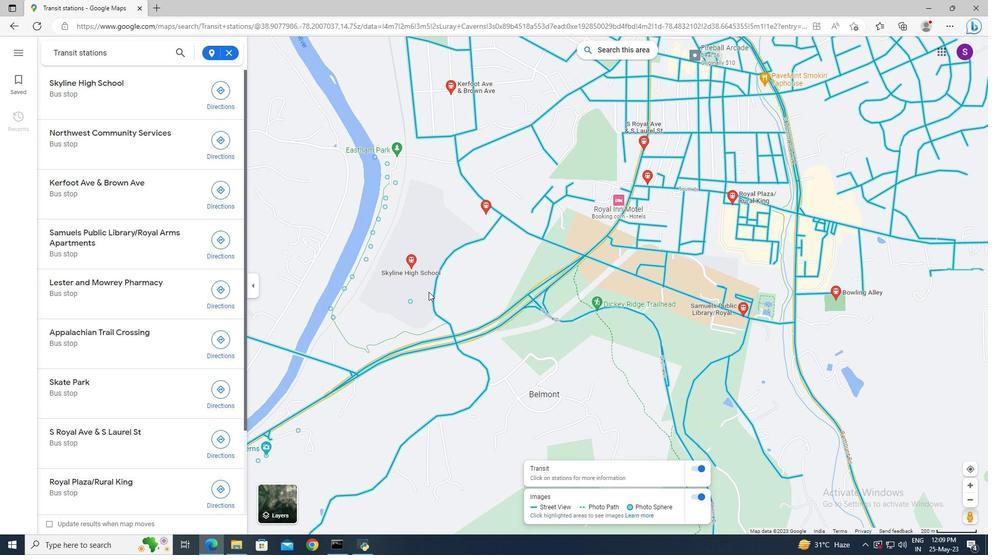 
Action: Mouse scrolled (426, 290) with delta (0, 0)
Screenshot: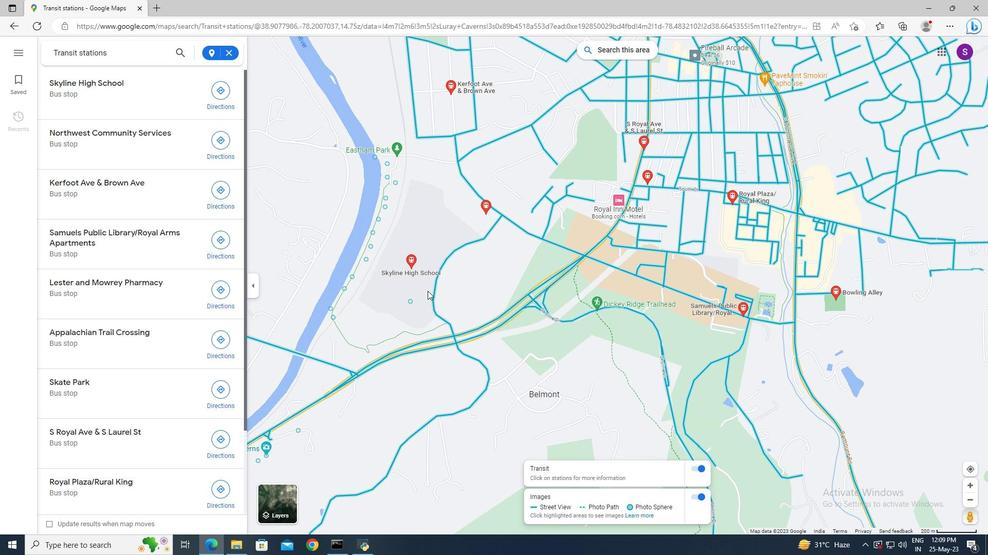 
Action: Mouse moved to (424, 288)
Screenshot: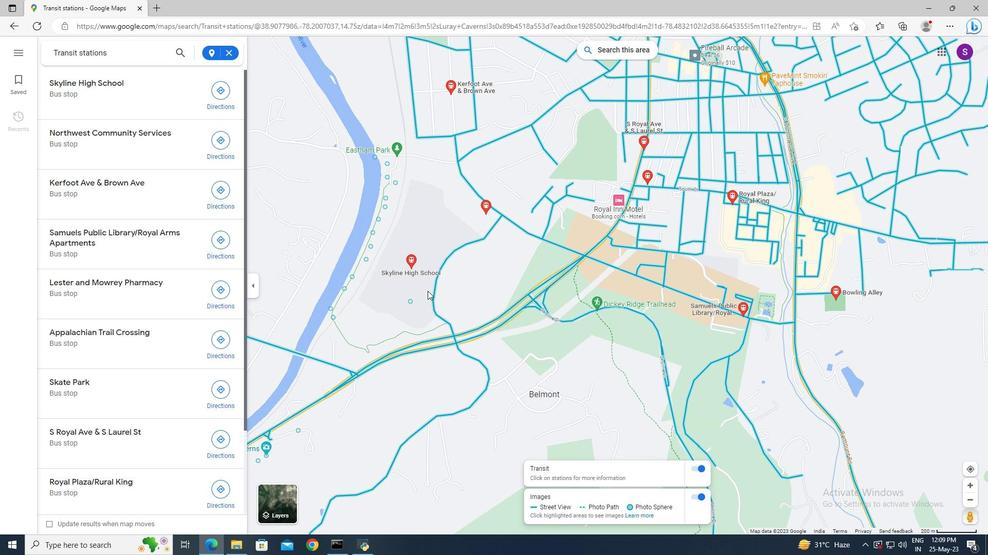 
Action: Mouse scrolled (424, 289) with delta (0, 0)
Screenshot: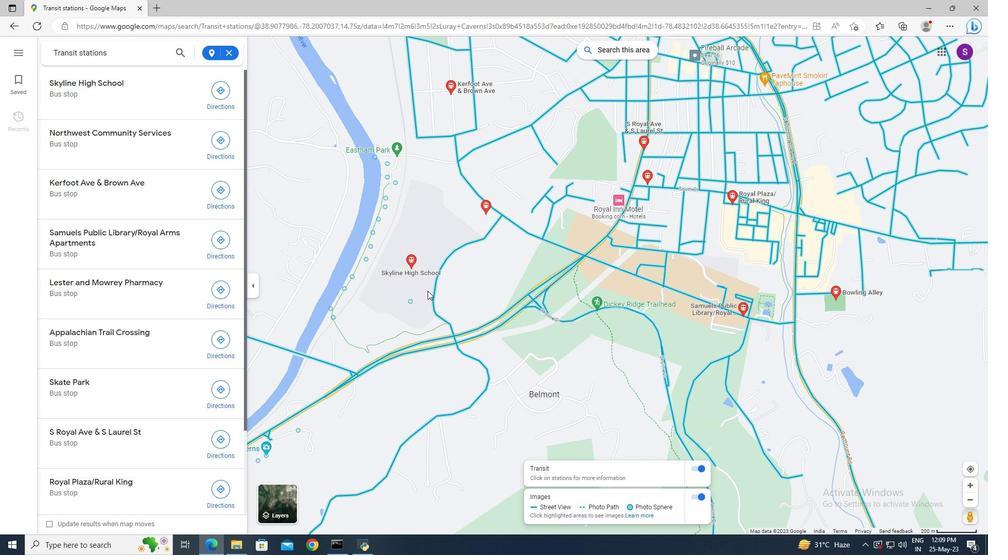 
Action: Mouse scrolled (424, 289) with delta (0, 0)
Screenshot: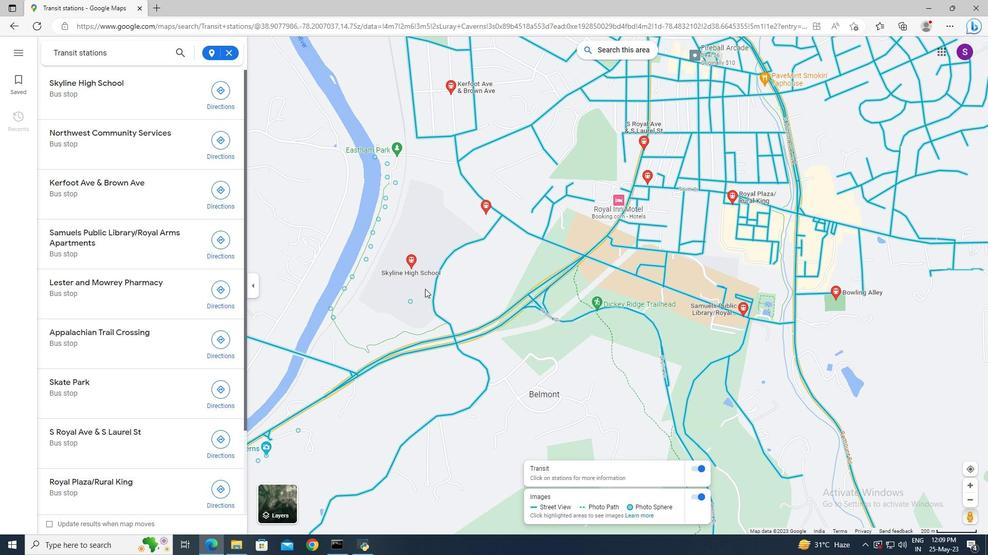 
Action: Mouse moved to (424, 285)
Screenshot: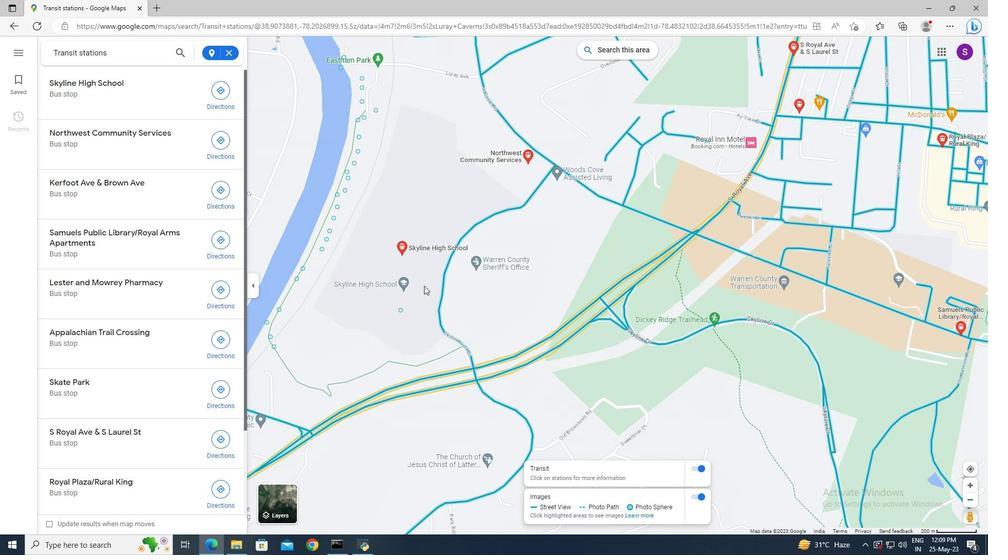 
Action: Mouse scrolled (424, 286) with delta (0, 0)
Screenshot: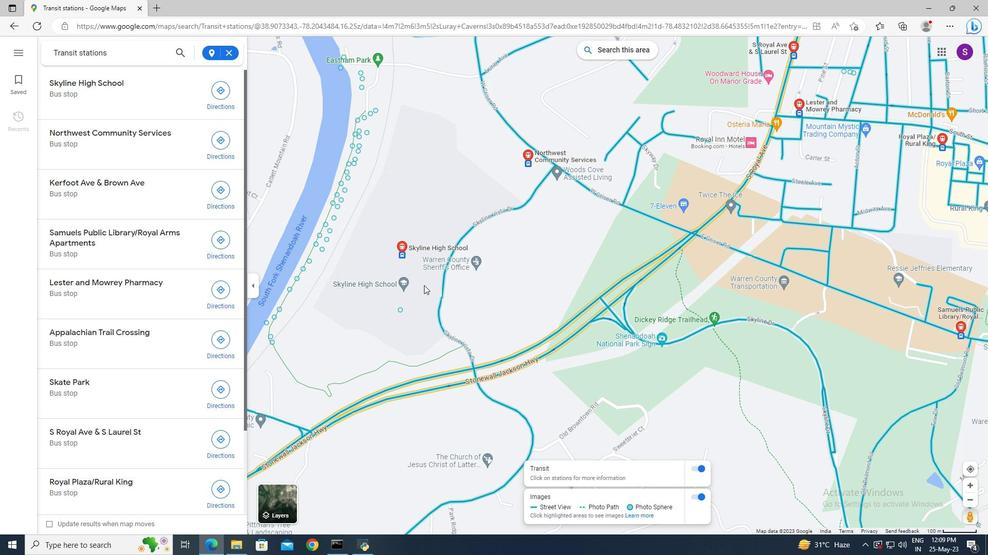 
Action: Mouse scrolled (424, 286) with delta (0, 0)
Screenshot: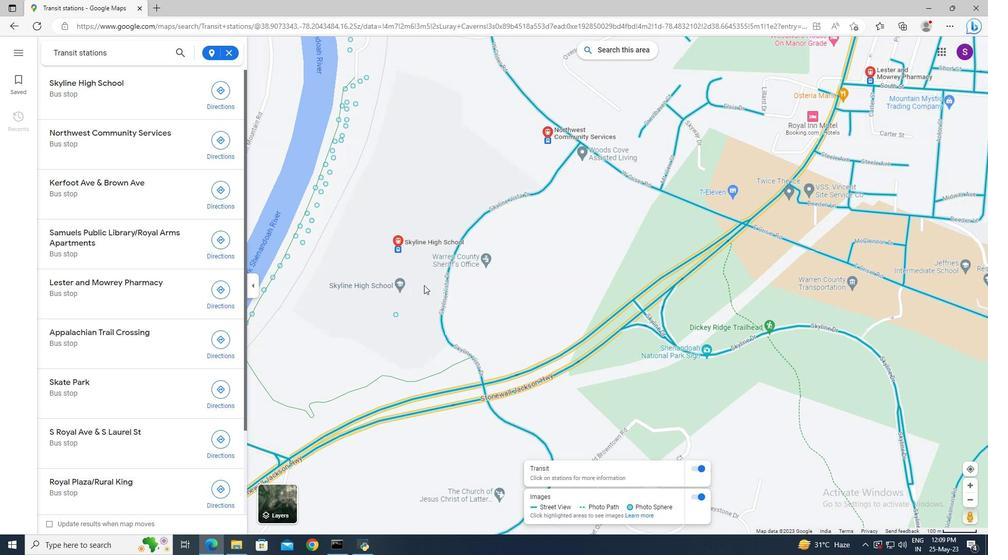 
Action: Mouse moved to (394, 234)
Screenshot: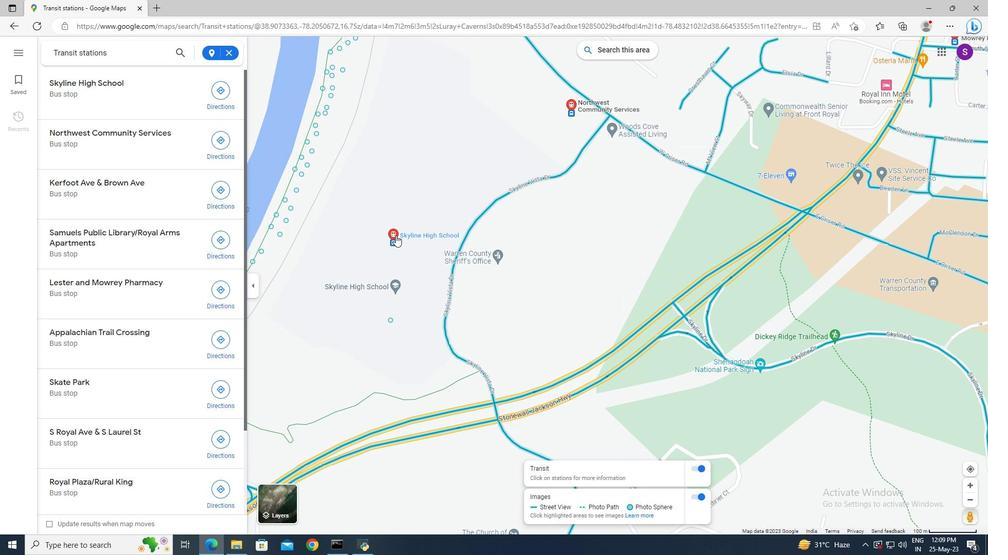 
Action: Mouse pressed left at (394, 234)
Screenshot: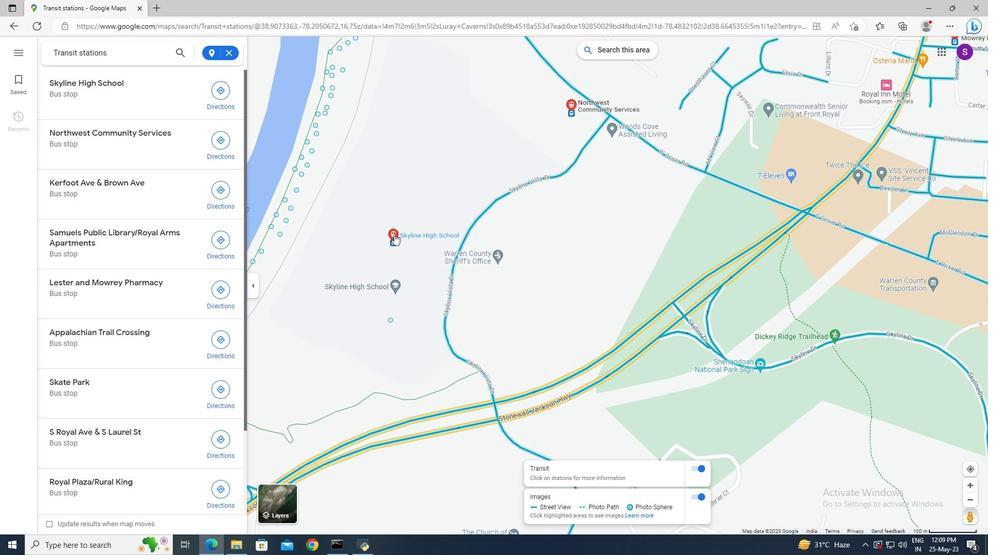 
Action: Mouse moved to (450, 86)
Screenshot: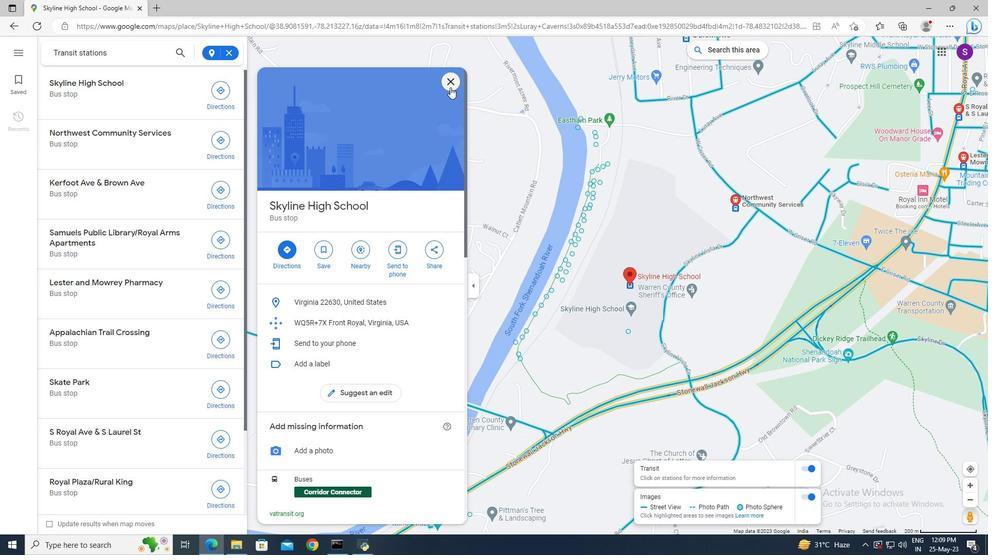 
Action: Mouse pressed left at (450, 86)
Screenshot: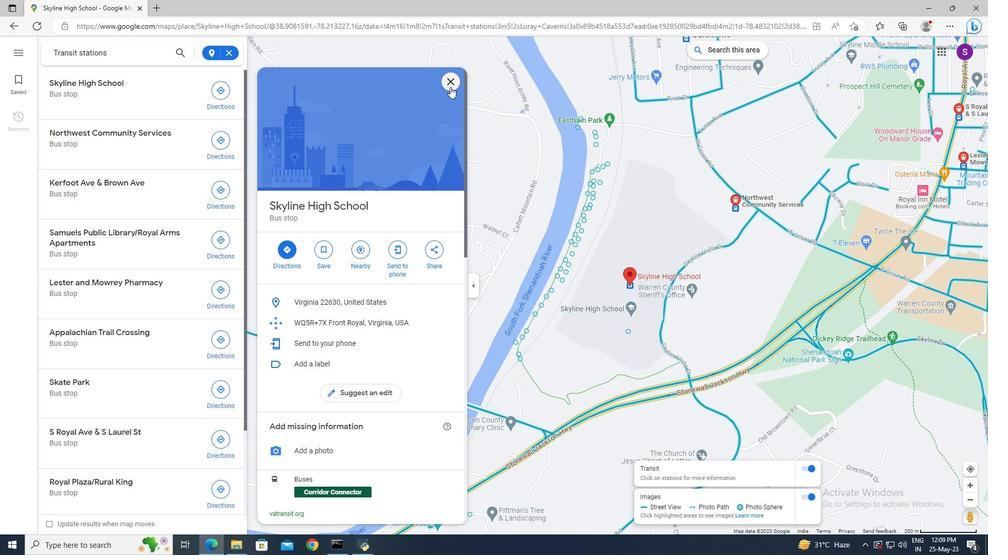 
Action: Mouse moved to (120, 159)
Screenshot: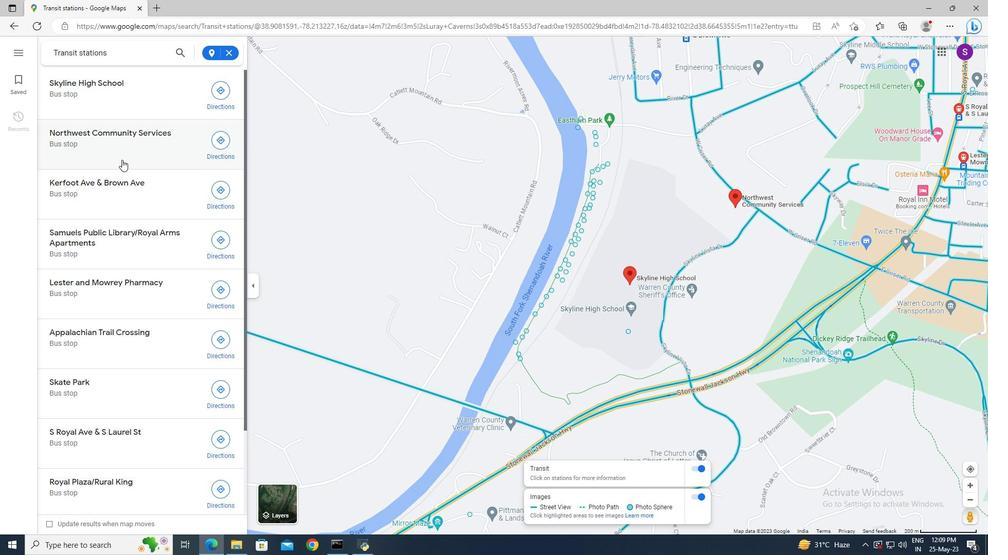 
Action: Mouse scrolled (120, 158) with delta (0, 0)
Screenshot: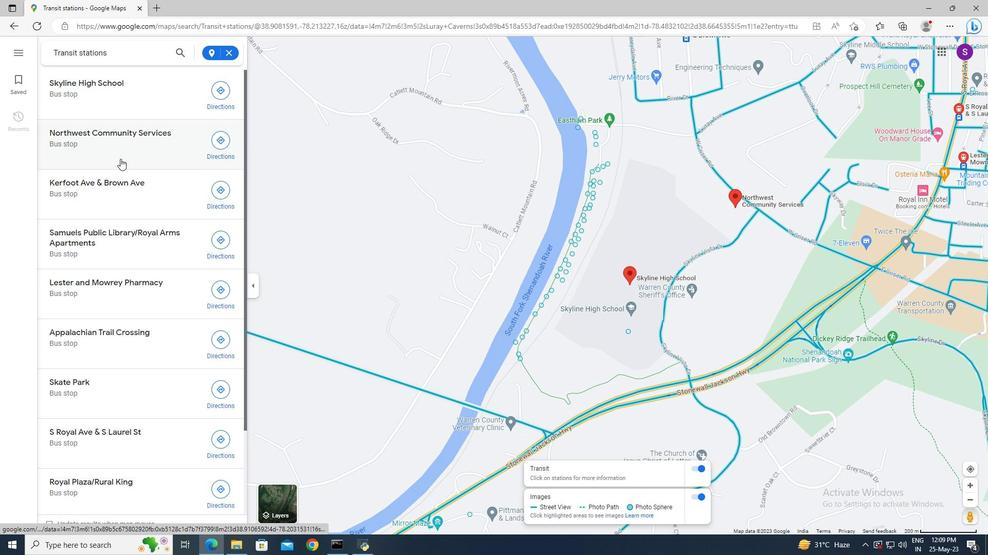 
Action: Mouse scrolled (120, 158) with delta (0, 0)
Screenshot: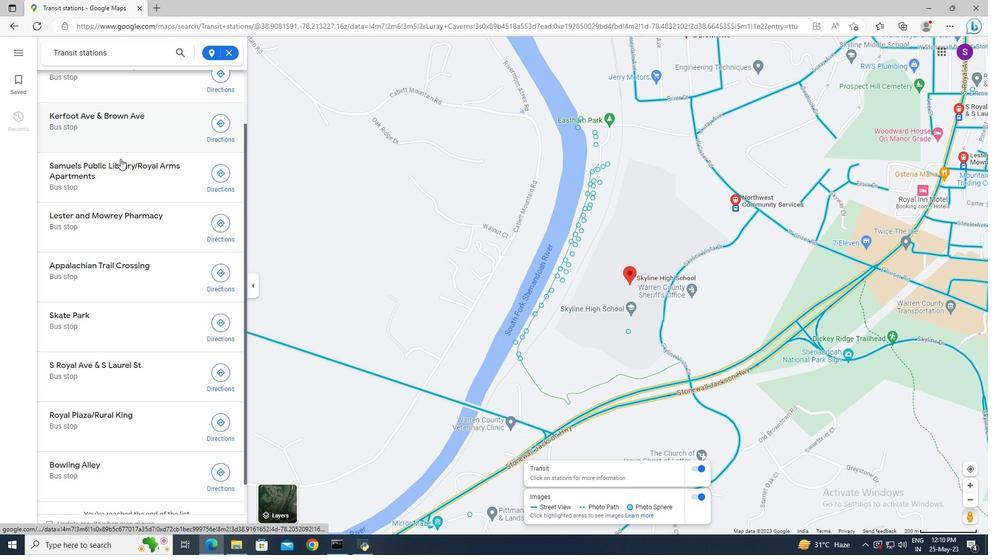 
Action: Mouse scrolled (120, 158) with delta (0, 0)
Screenshot: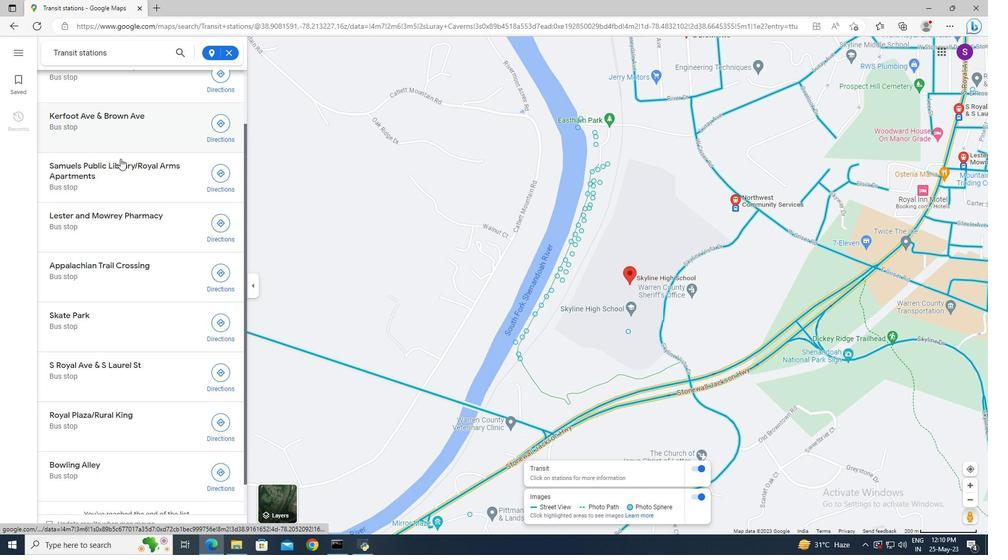 
Action: Mouse scrolled (120, 158) with delta (0, 0)
Screenshot: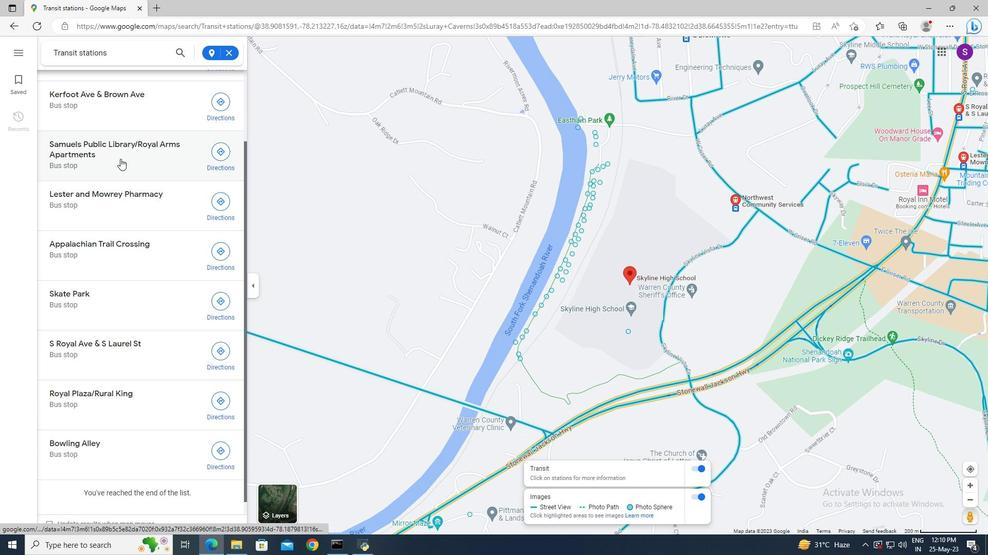 
Action: Mouse moved to (144, 320)
Screenshot: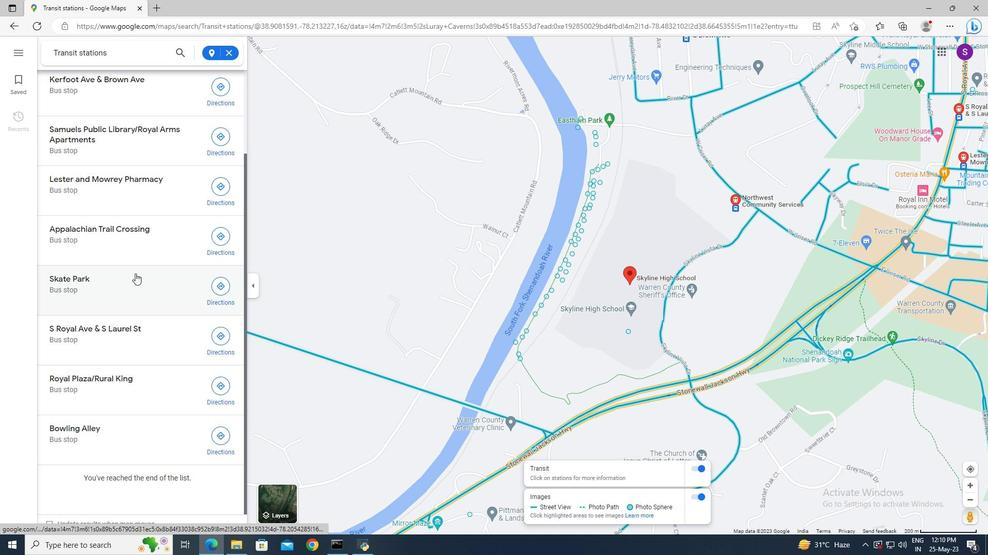 
Action: Mouse scrolled (142, 314) with delta (0, 0)
Screenshot: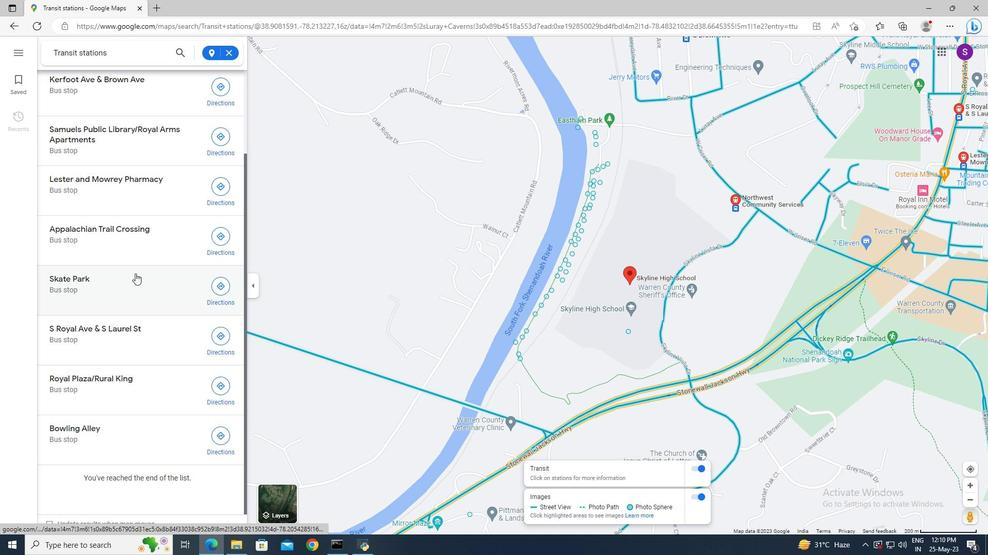 
Action: Mouse scrolled (144, 319) with delta (0, 0)
Screenshot: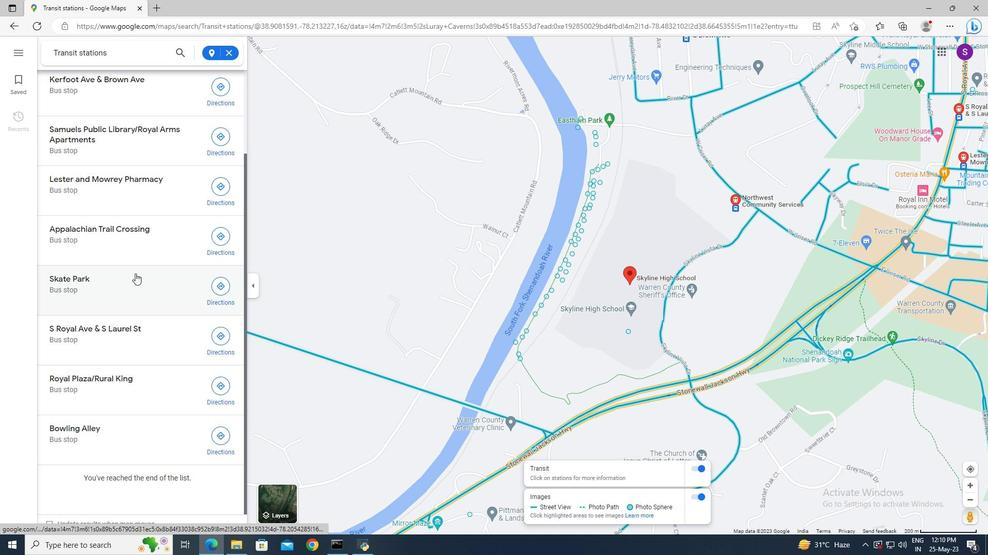 
Action: Mouse moved to (144, 320)
Screenshot: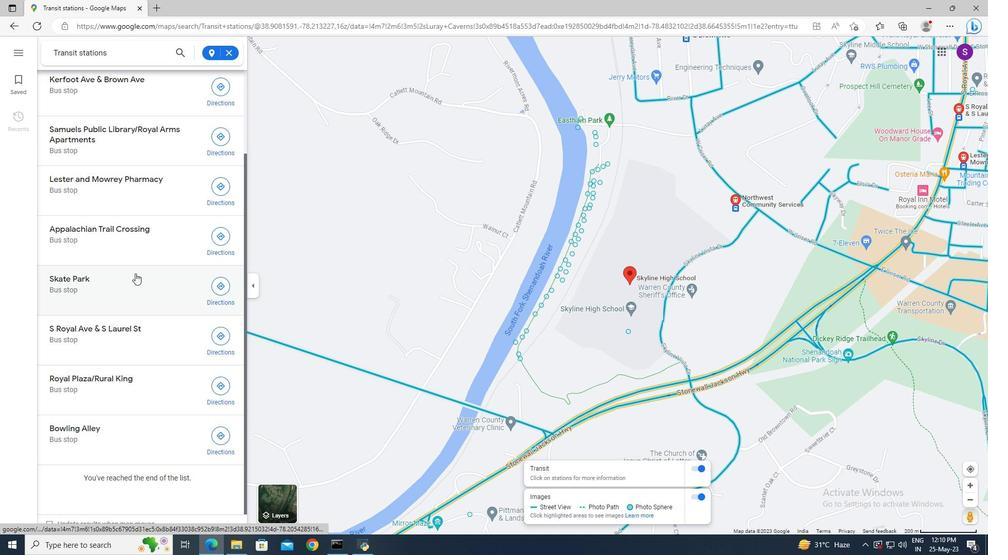 
Action: Mouse scrolled (144, 321) with delta (0, 0)
Screenshot: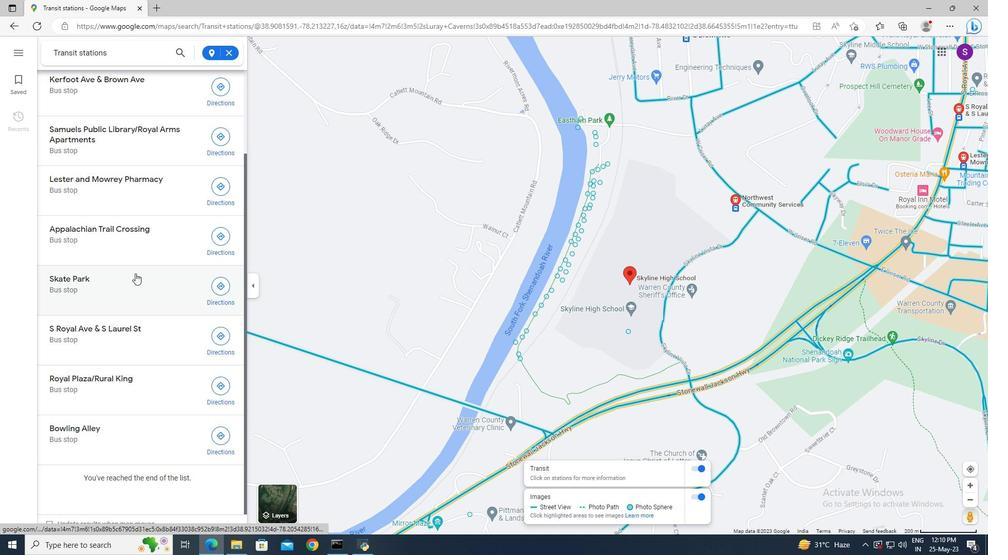 
Action: Mouse moved to (144, 320)
Screenshot: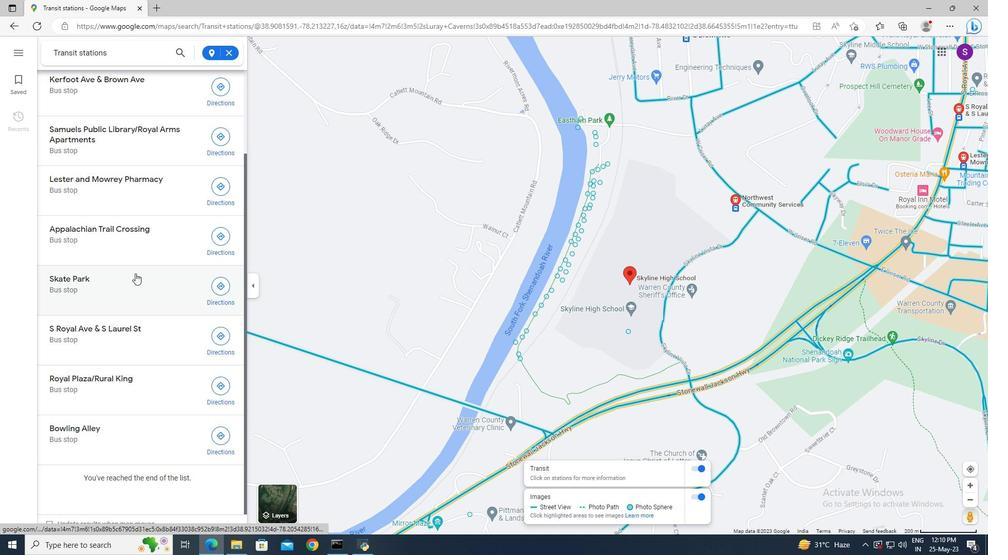 
Action: Mouse scrolled (144, 321) with delta (0, 0)
Screenshot: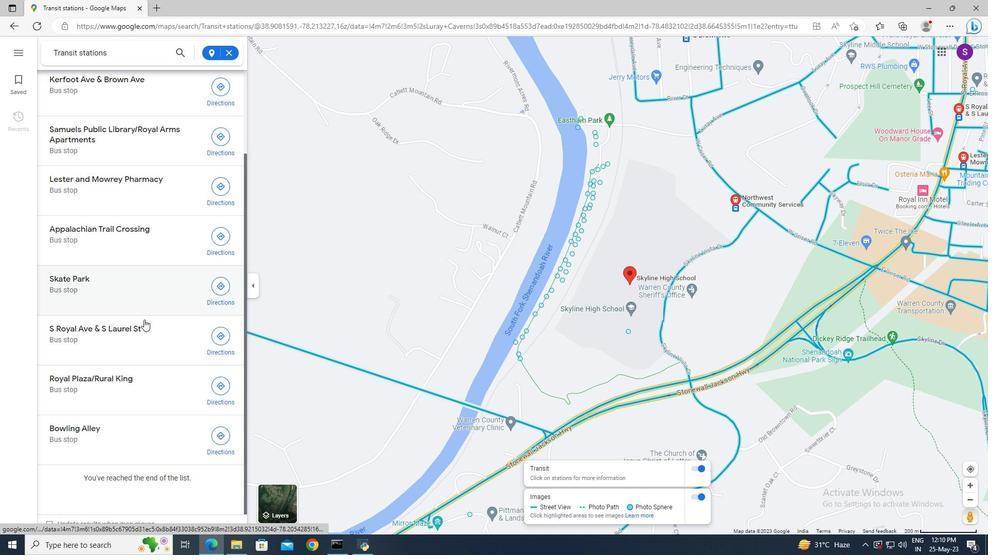 
Action: Mouse moved to (556, 345)
Screenshot: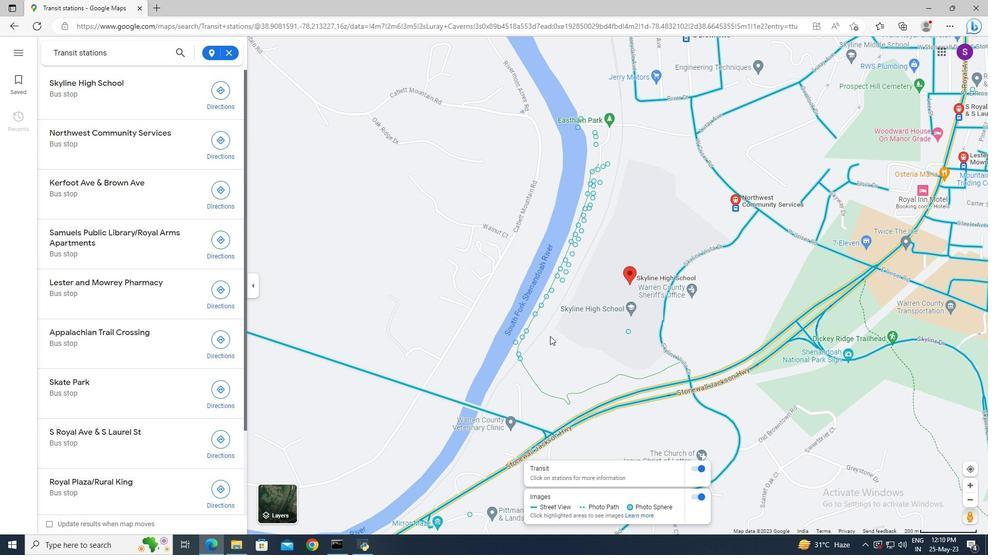
Action: Mouse scrolled (556, 345) with delta (0, 0)
Screenshot: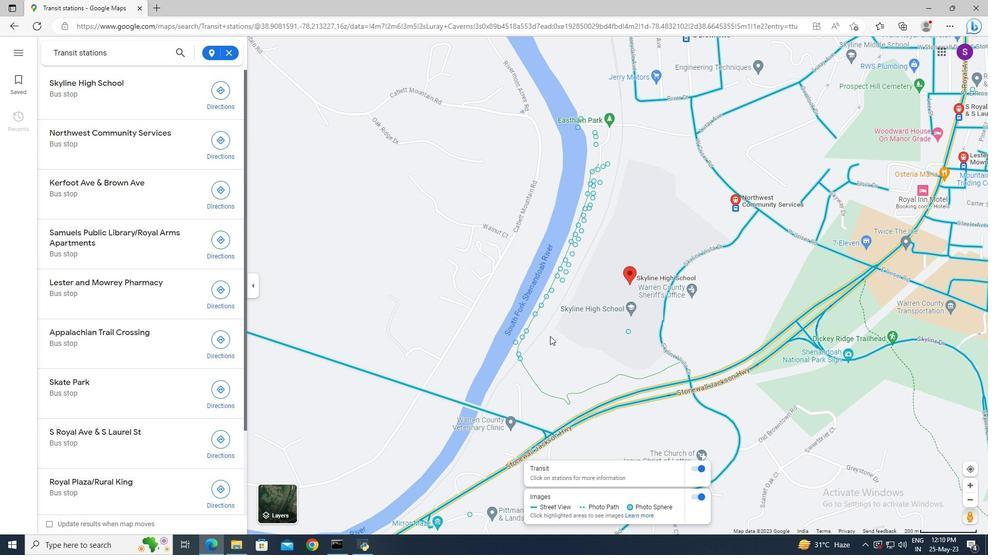 
Action: Mouse moved to (706, 292)
Screenshot: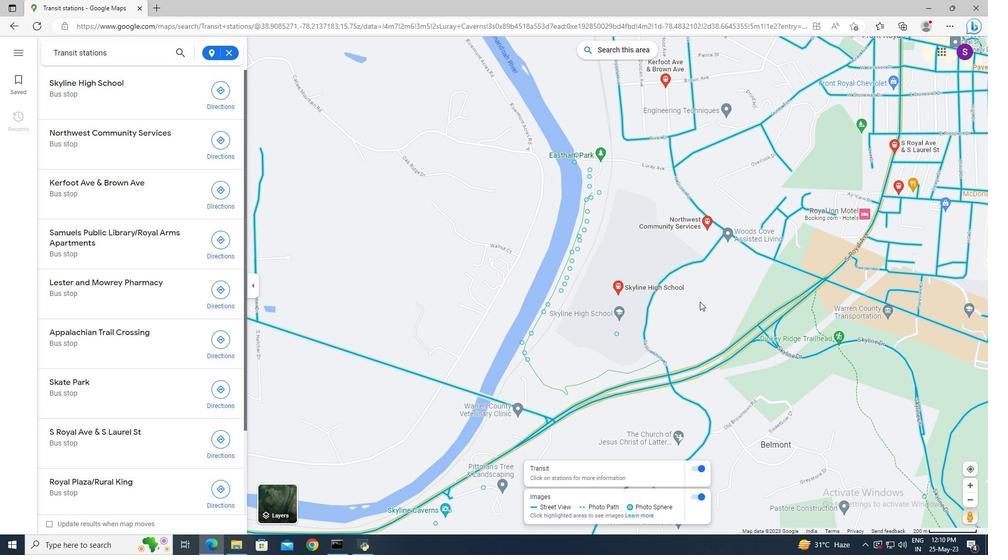 
Action: Mouse pressed left at (706, 292)
Screenshot: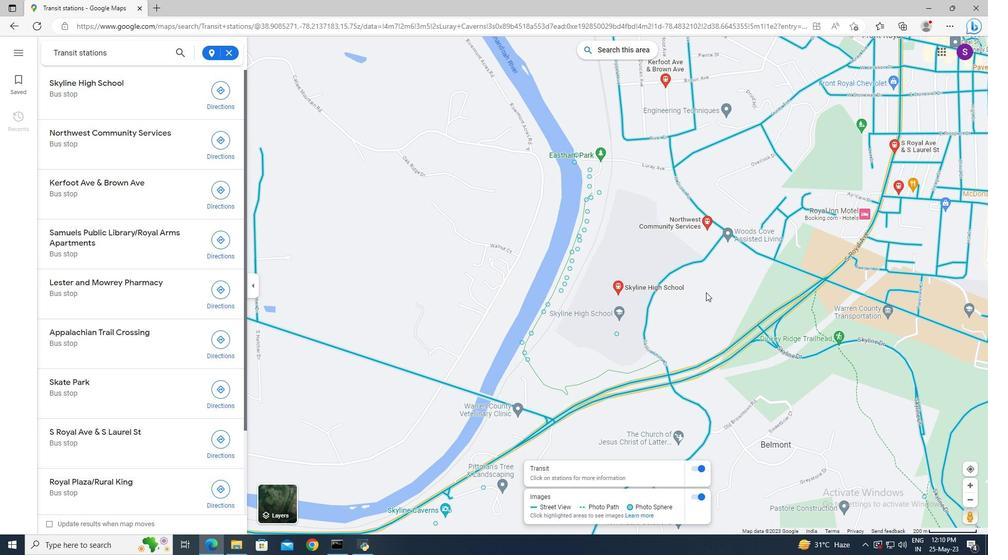 
Action: Mouse moved to (597, 119)
Screenshot: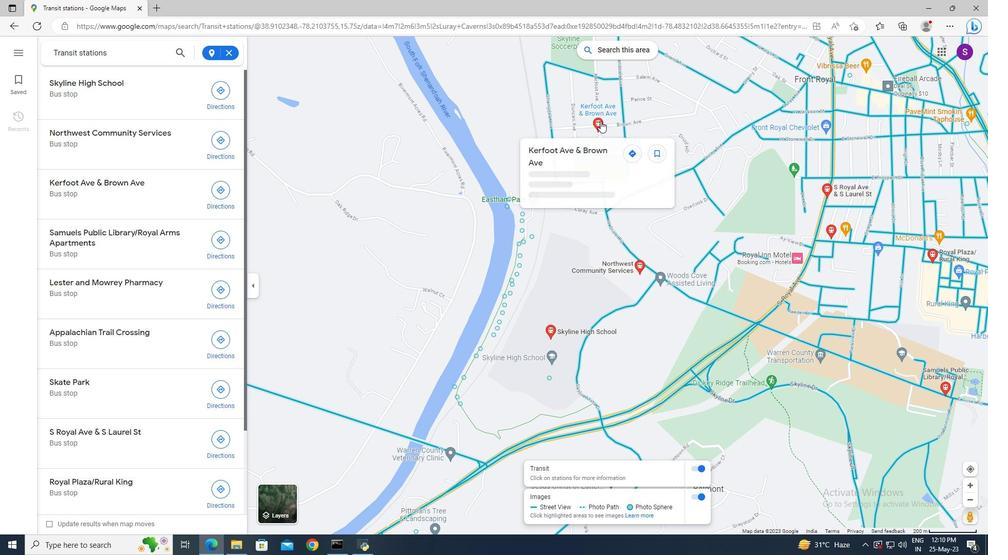 
Action: Mouse pressed left at (597, 119)
Screenshot: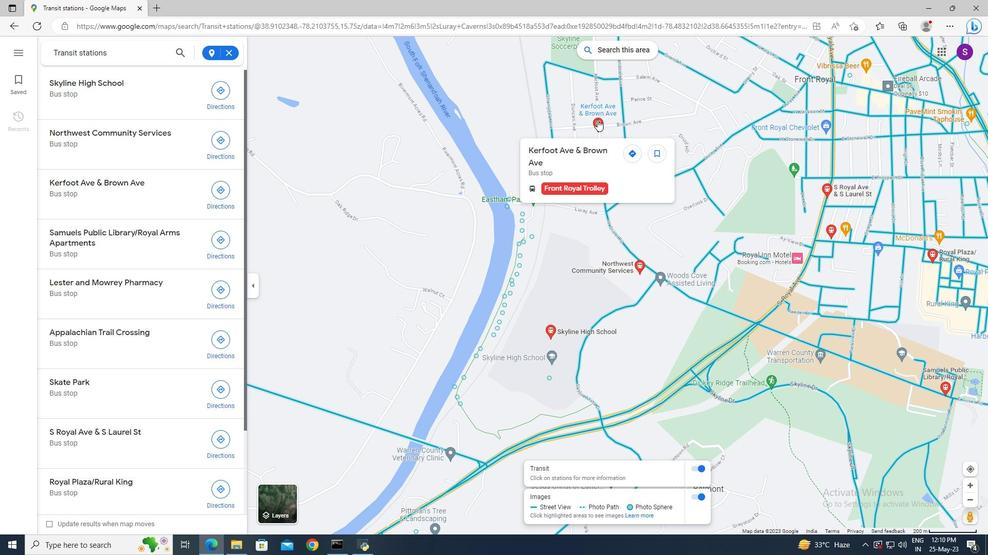 
Action: Mouse moved to (336, 253)
Screenshot: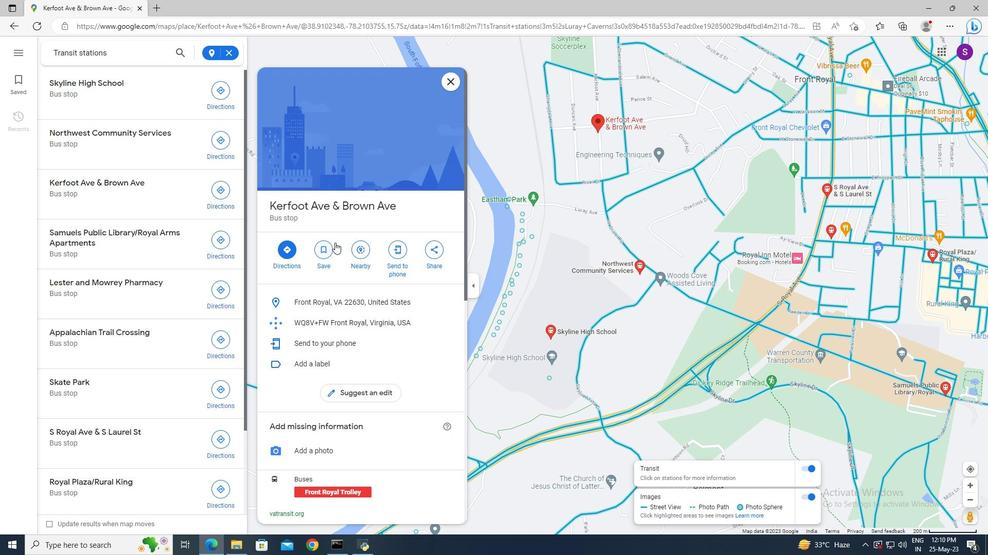 
Action: Mouse scrolled (336, 253) with delta (0, 0)
Screenshot: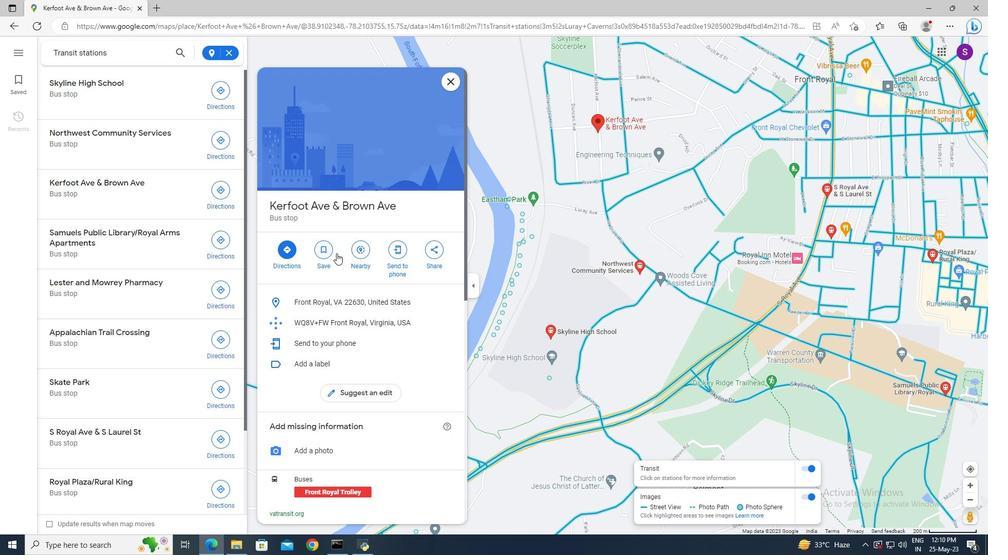 
Action: Mouse scrolled (336, 253) with delta (0, 0)
Screenshot: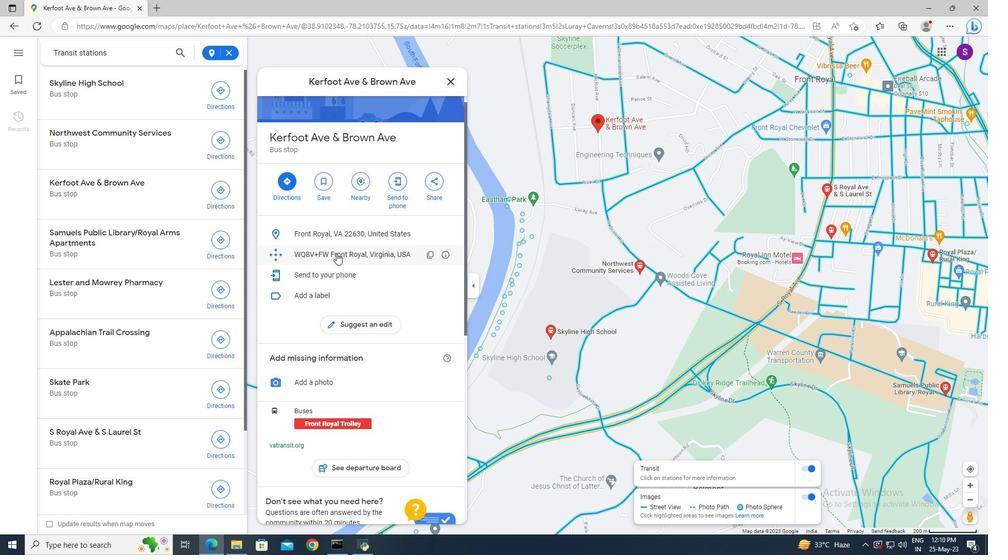 
Action: Mouse scrolled (336, 253) with delta (0, 0)
Screenshot: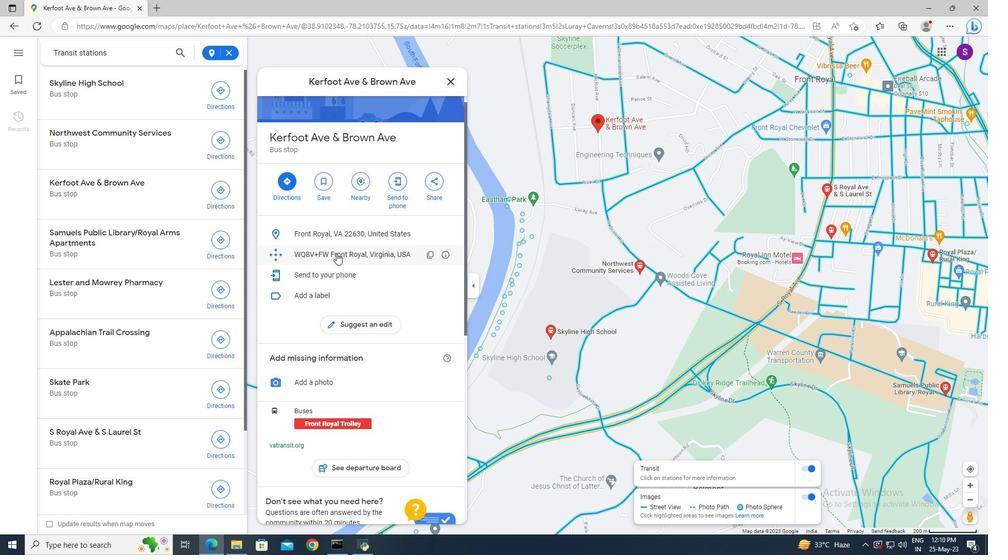 
Action: Mouse scrolled (336, 253) with delta (0, 0)
Screenshot: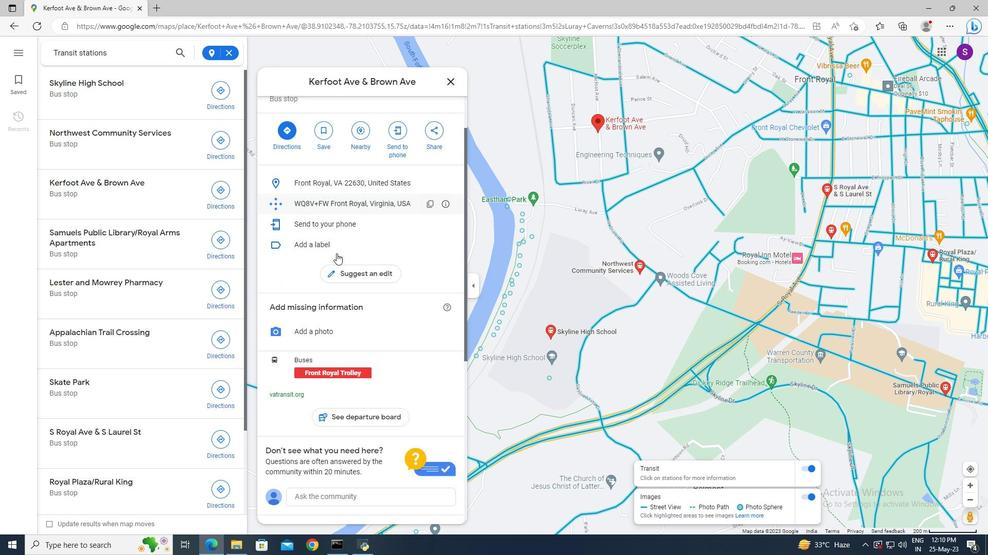 
Action: Mouse scrolled (336, 253) with delta (0, 0)
Screenshot: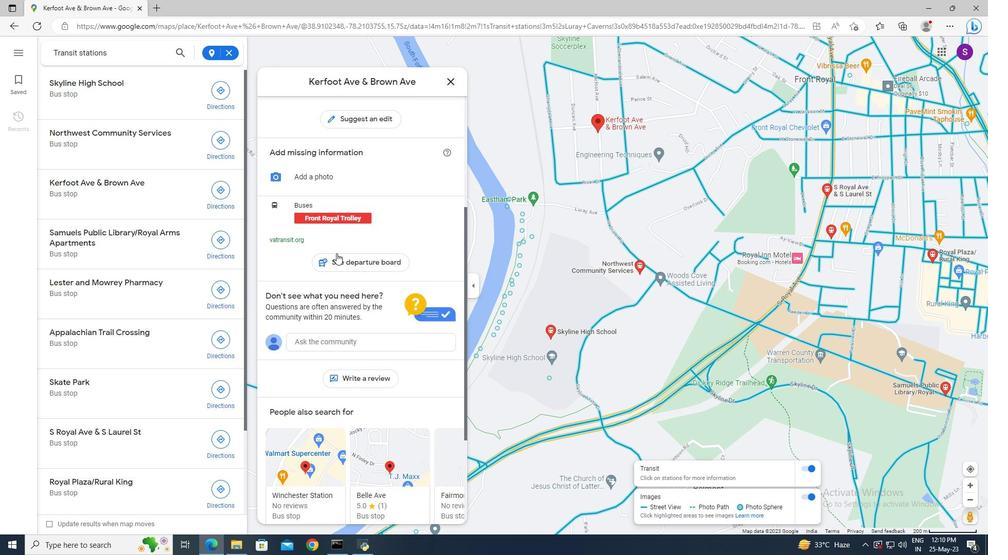 
Action: Mouse scrolled (336, 253) with delta (0, 0)
Screenshot: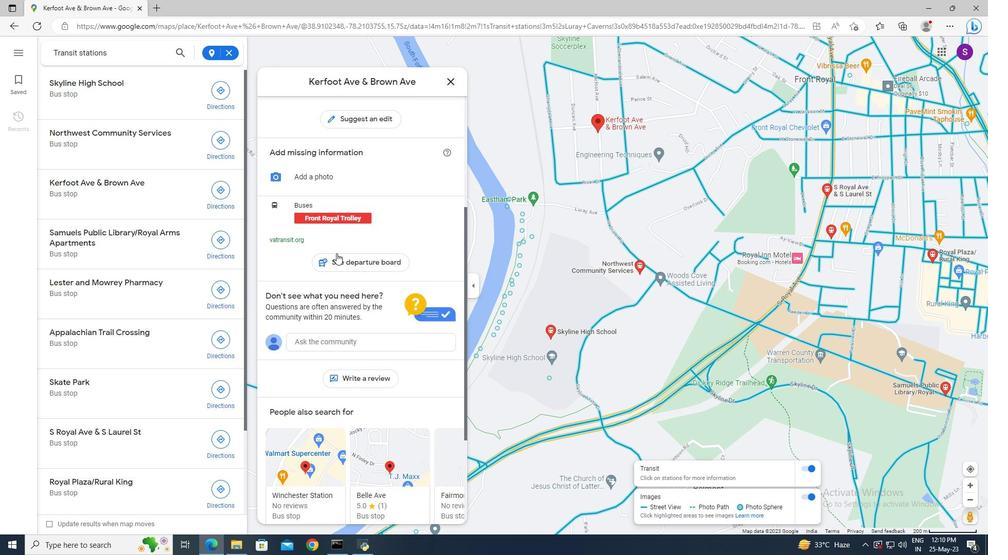 
Action: Mouse scrolled (336, 253) with delta (0, 0)
Screenshot: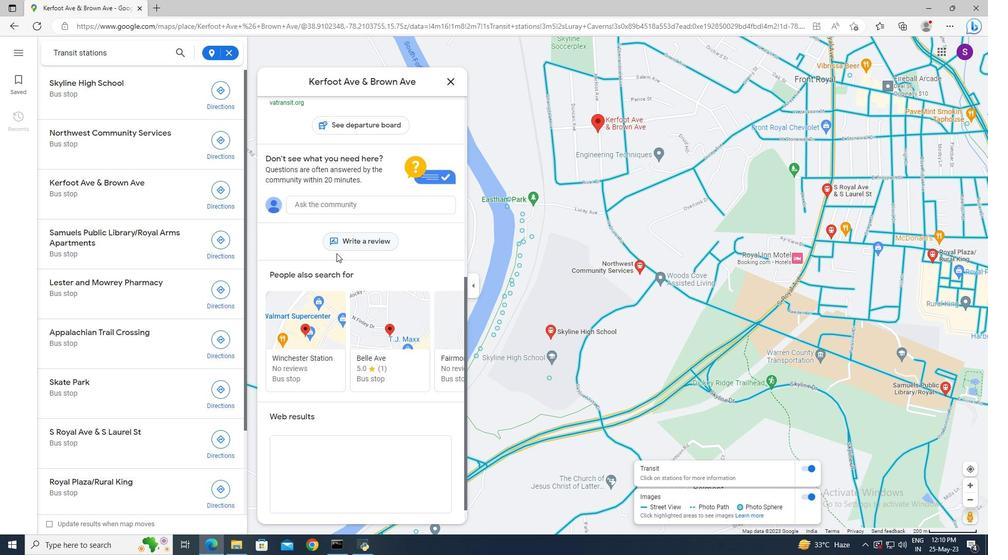 
Action: Mouse scrolled (336, 253) with delta (0, 0)
Screenshot: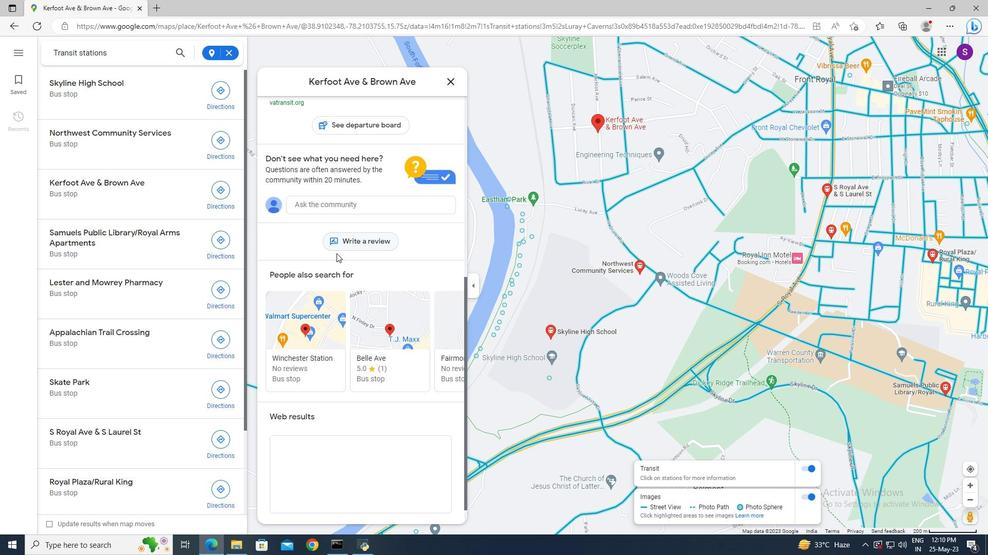 
Action: Mouse scrolled (336, 254) with delta (0, 0)
Screenshot: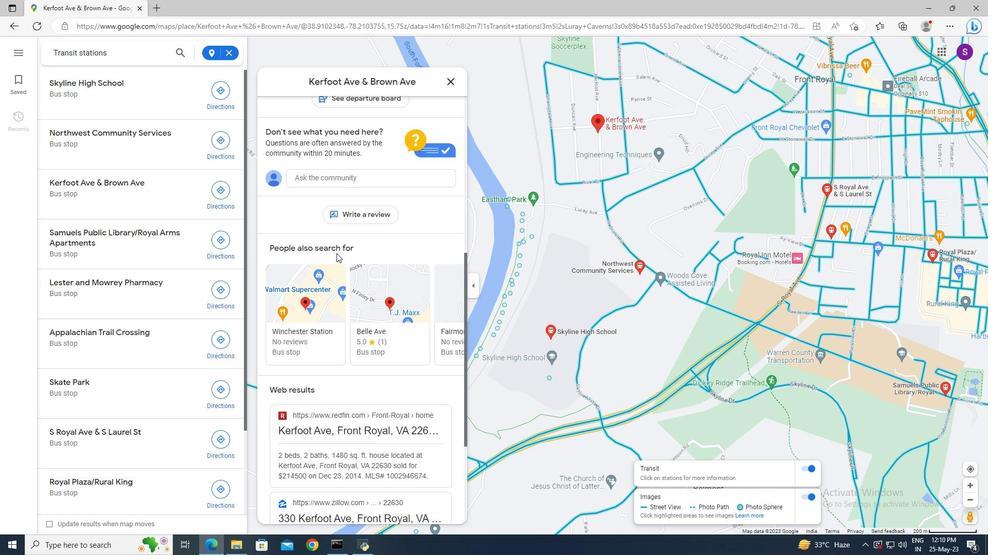 
Action: Mouse scrolled (336, 254) with delta (0, 0)
Screenshot: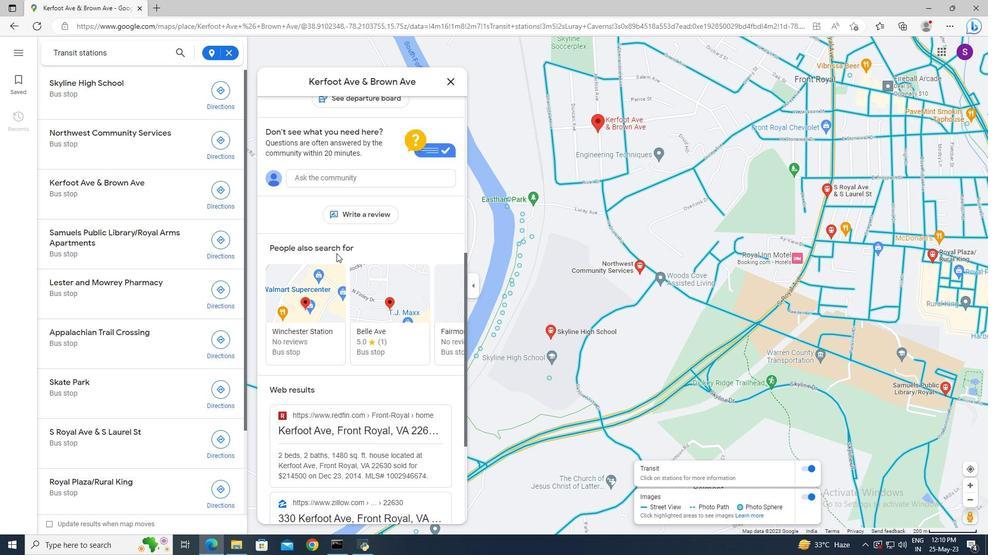 
Action: Mouse scrolled (336, 254) with delta (0, 0)
Screenshot: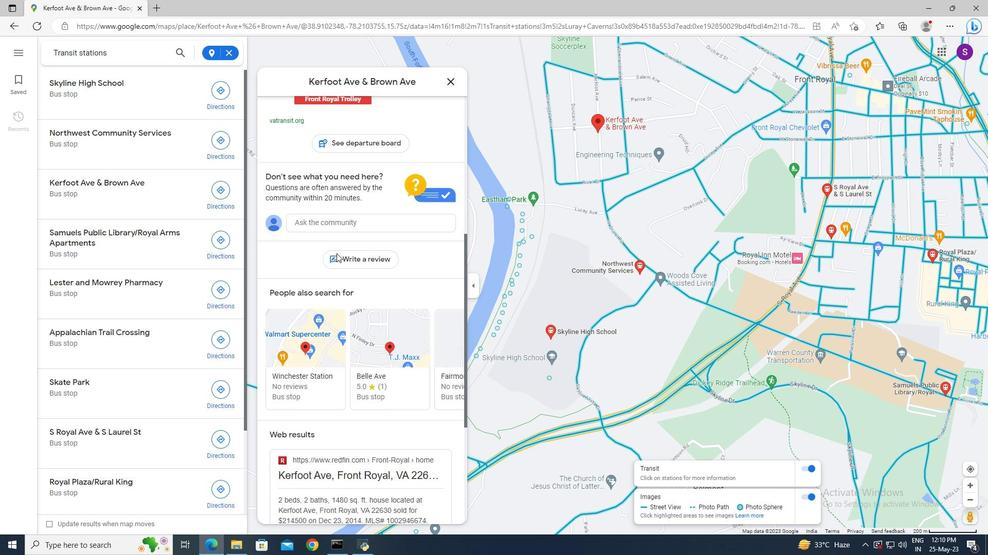 
Action: Mouse scrolled (336, 254) with delta (0, 0)
Screenshot: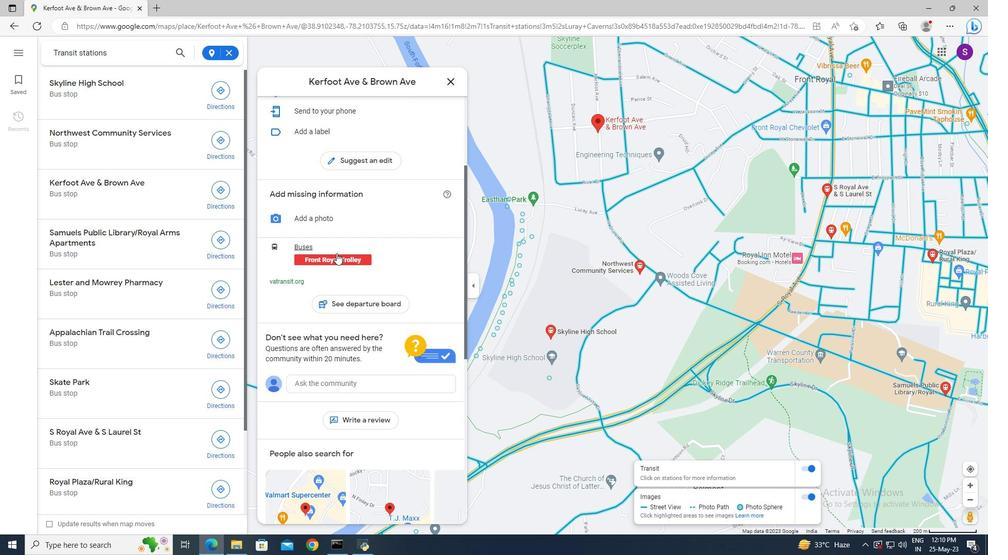 
Action: Mouse scrolled (336, 254) with delta (0, 0)
Screenshot: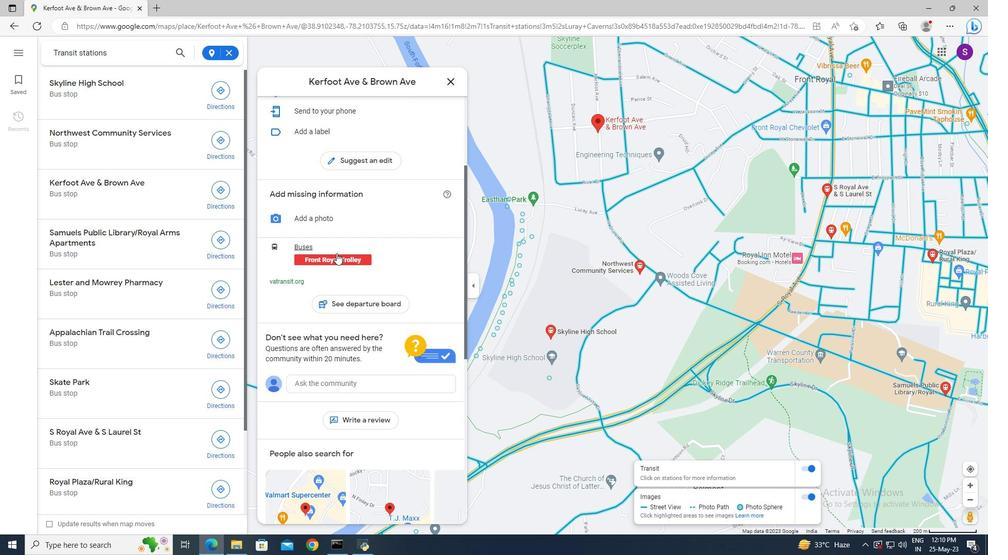 
Action: Mouse moved to (400, 173)
Screenshot: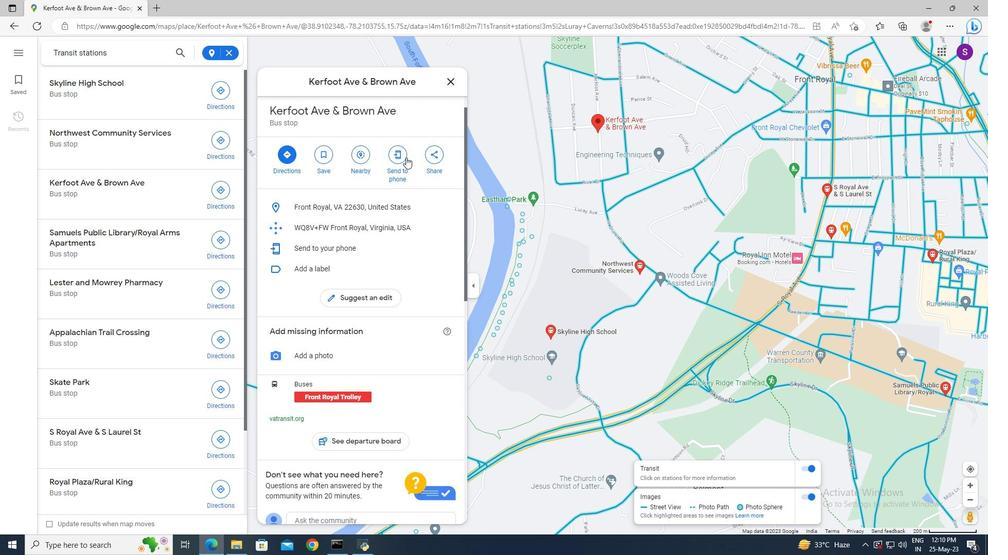
Action: Mouse scrolled (400, 174) with delta (0, 0)
Screenshot: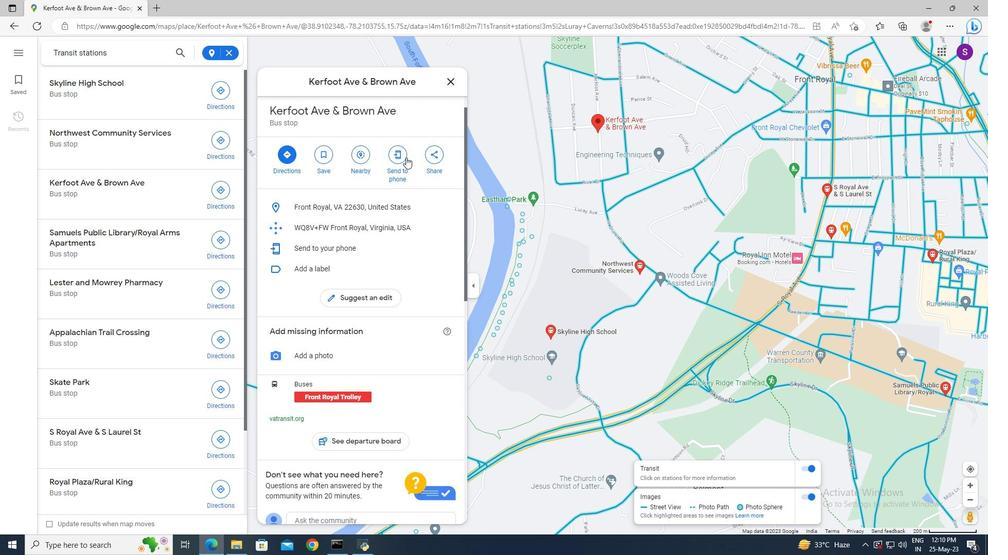 
Action: Mouse moved to (399, 181)
Screenshot: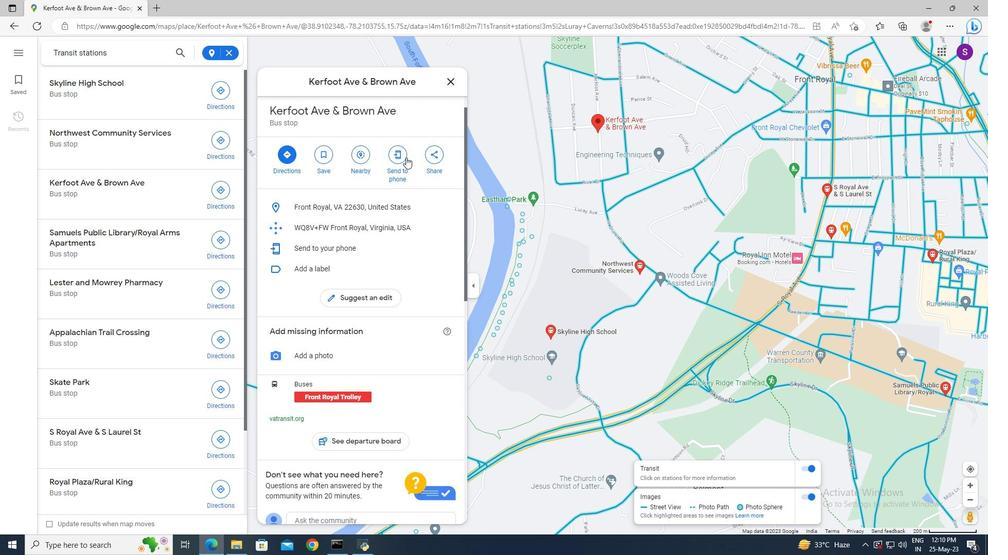
Action: Mouse scrolled (399, 181) with delta (0, 0)
Screenshot: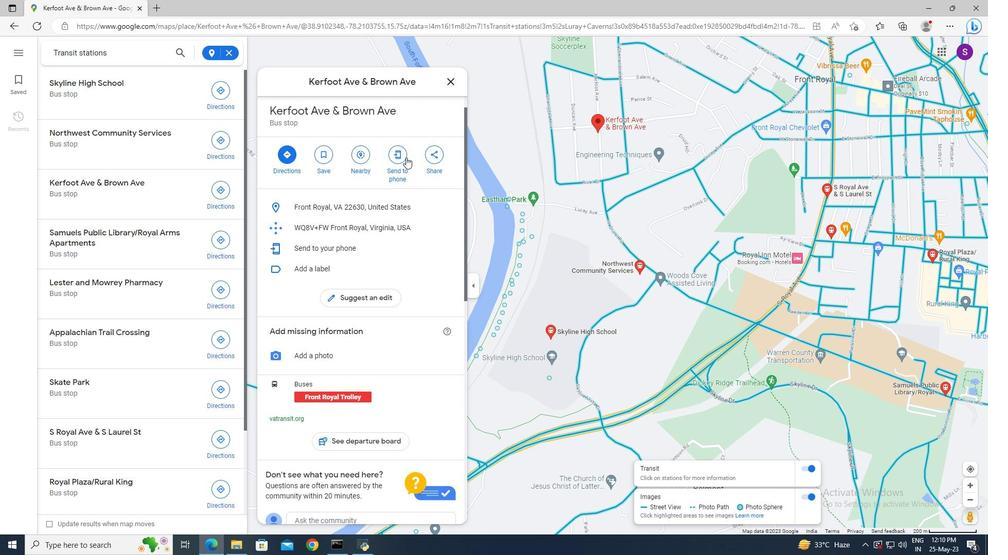 
Action: Mouse moved to (398, 187)
Screenshot: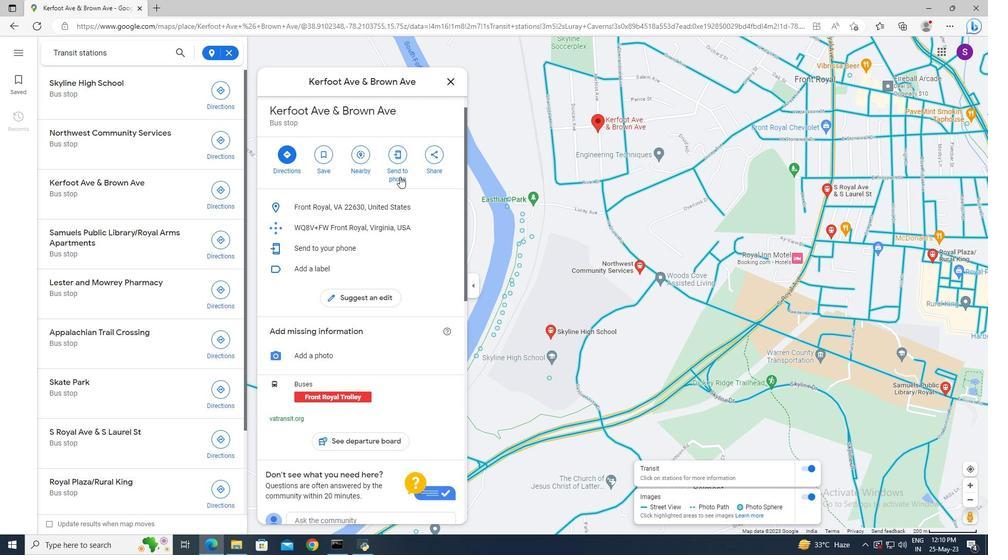 
Action: Mouse scrolled (398, 187) with delta (0, 0)
Screenshot: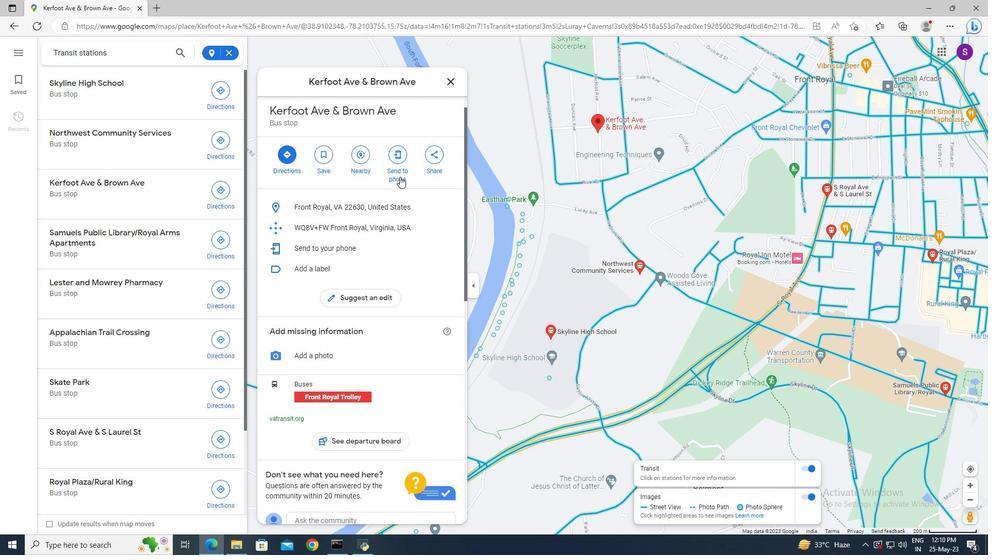 
Action: Mouse moved to (448, 84)
Screenshot: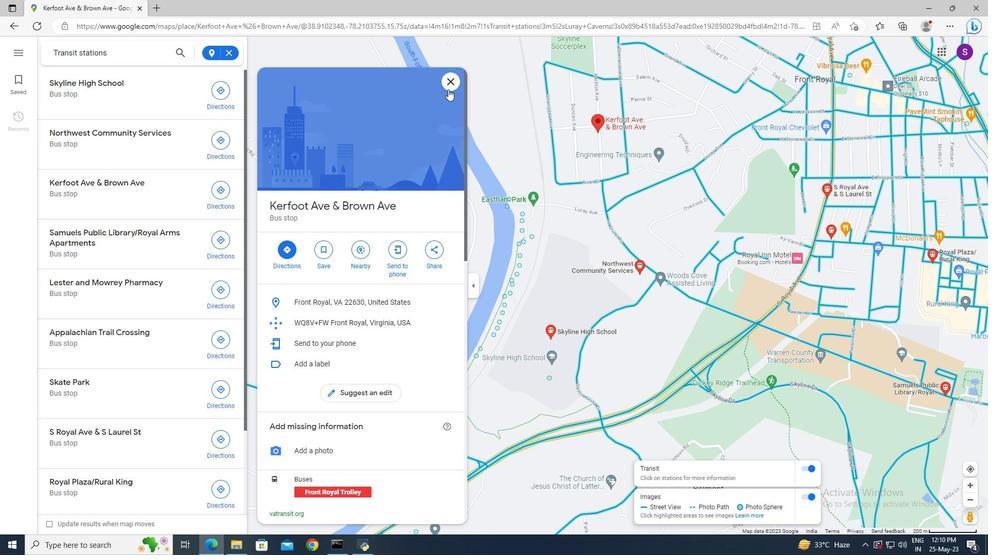 
Action: Mouse pressed left at (448, 84)
Screenshot: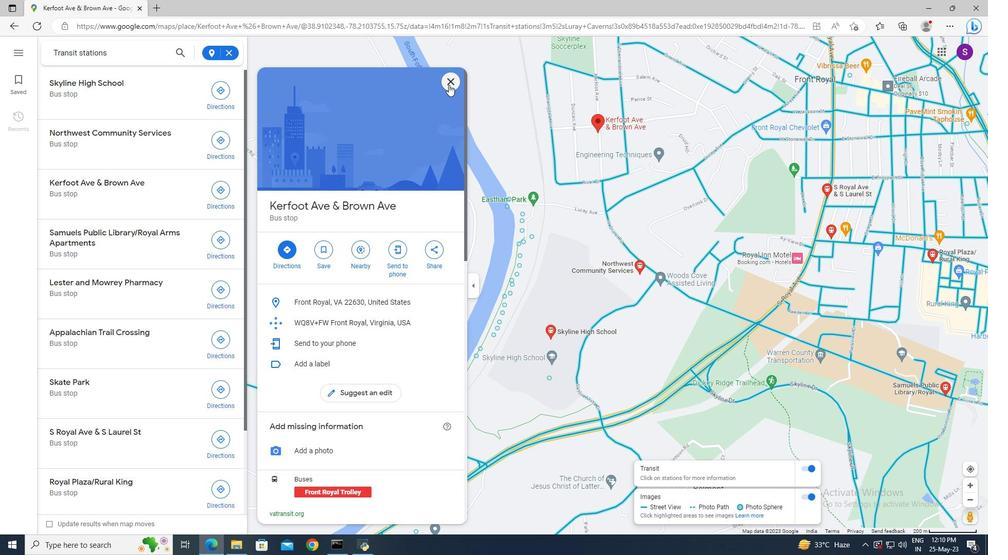 
Action: Mouse moved to (458, 247)
Screenshot: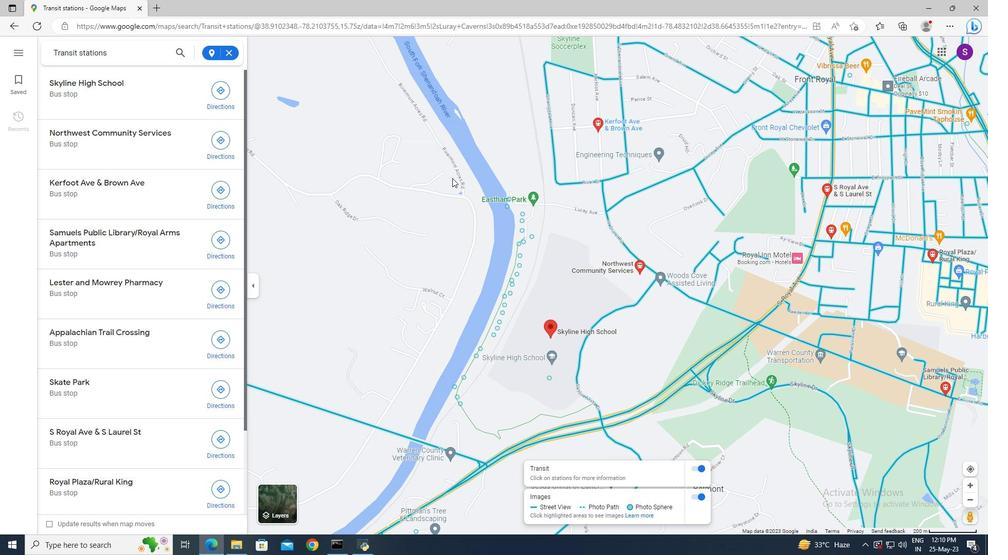 
